 Task: Find a one-way flight from Kolkata to Munich on 5th December and compare prices.
Action: Mouse moved to (320, 332)
Screenshot: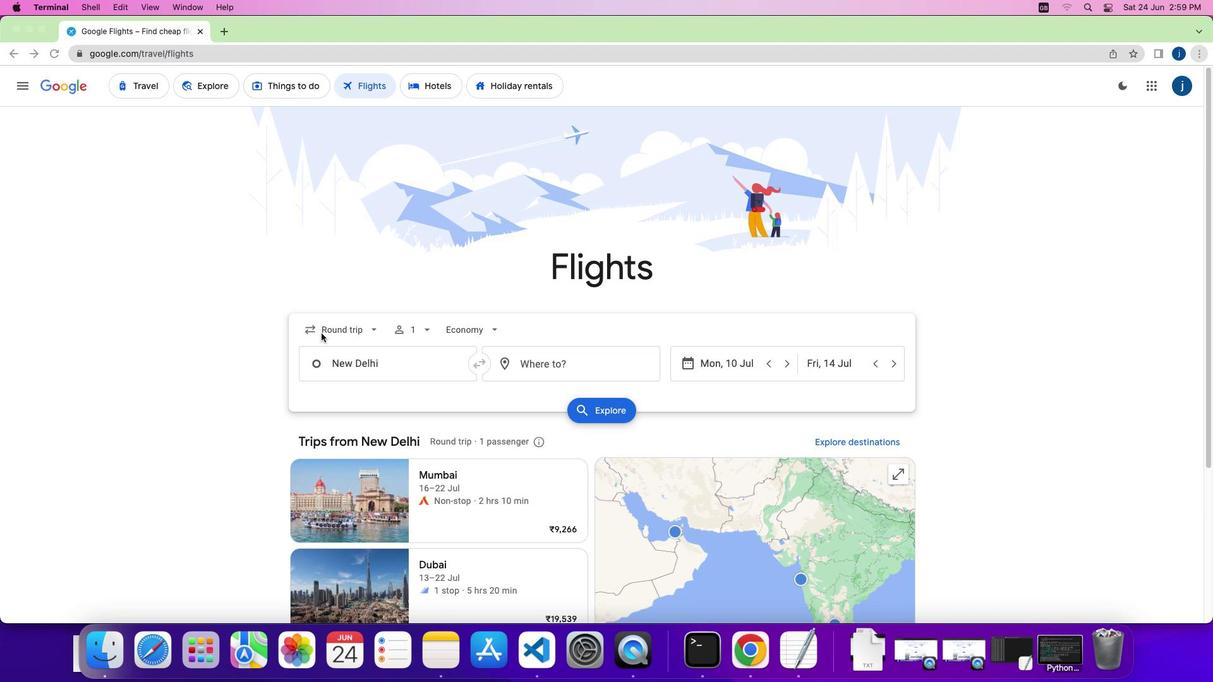 
Action: Mouse pressed left at (320, 332)
Screenshot: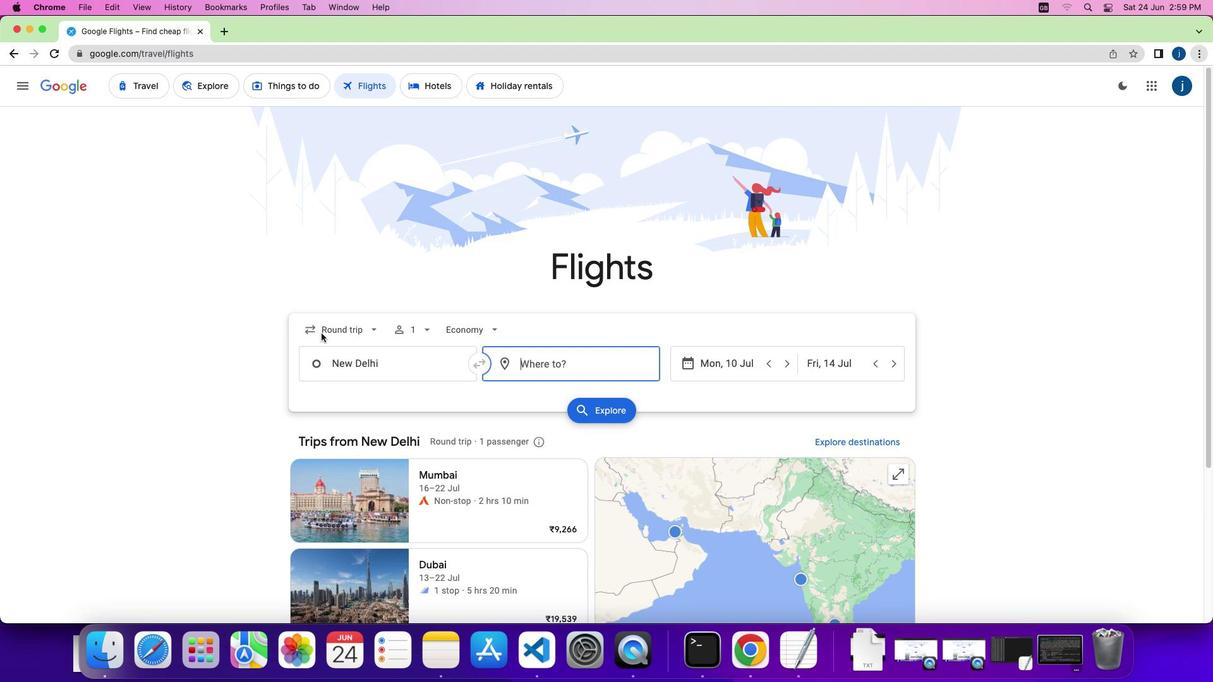 
Action: Mouse pressed left at (320, 332)
Screenshot: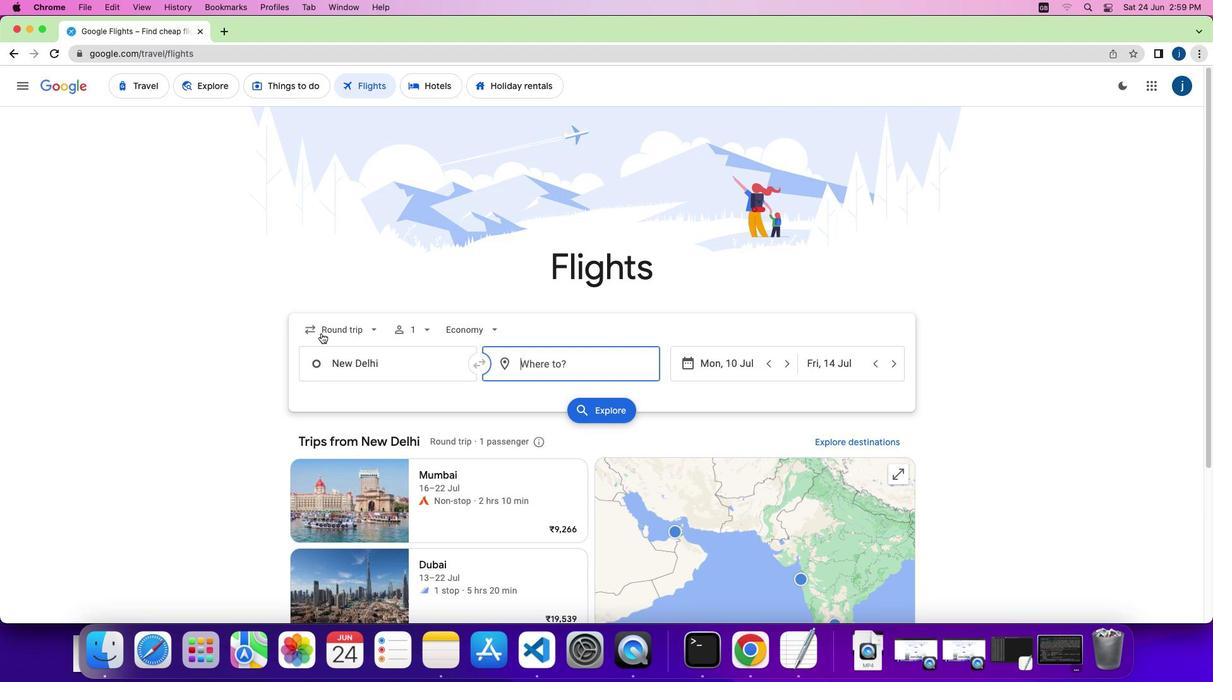 
Action: Mouse moved to (330, 399)
Screenshot: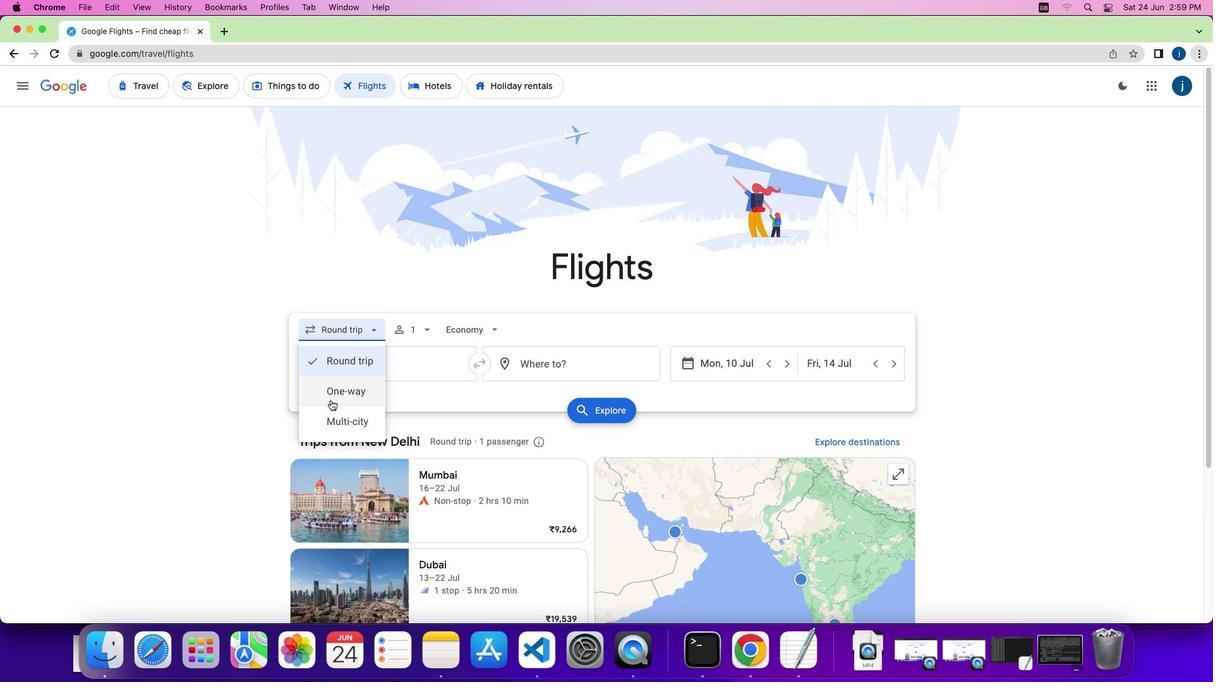 
Action: Mouse pressed left at (330, 399)
Screenshot: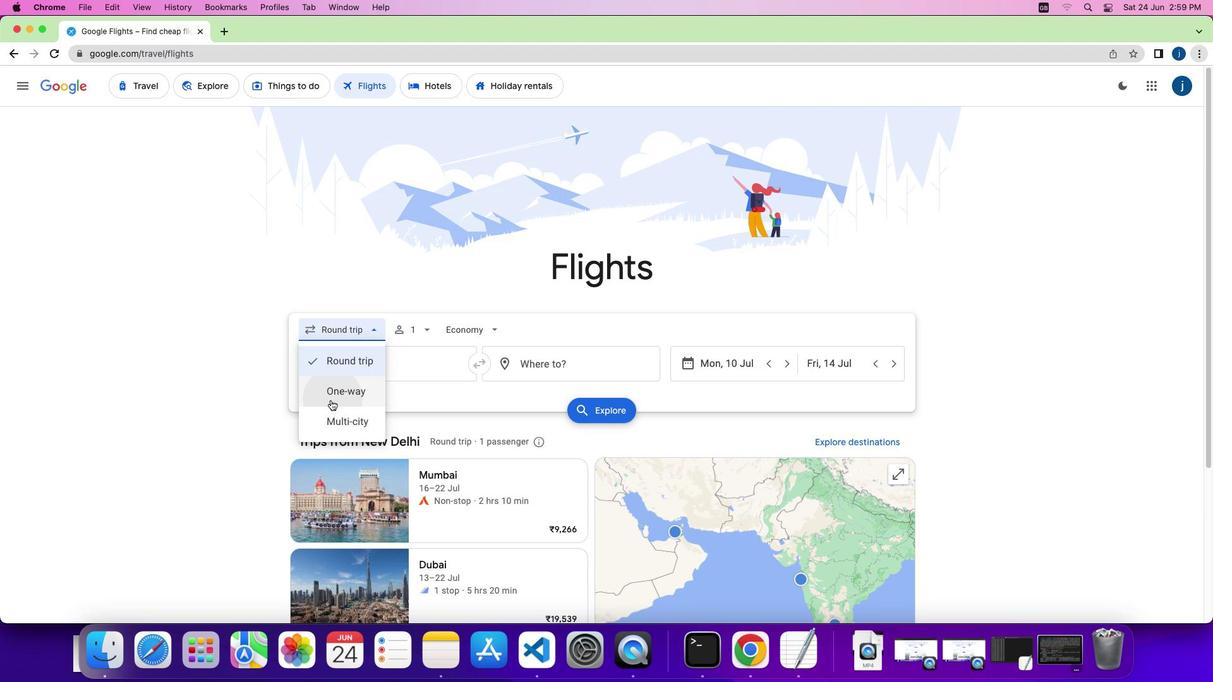 
Action: Mouse moved to (501, 365)
Screenshot: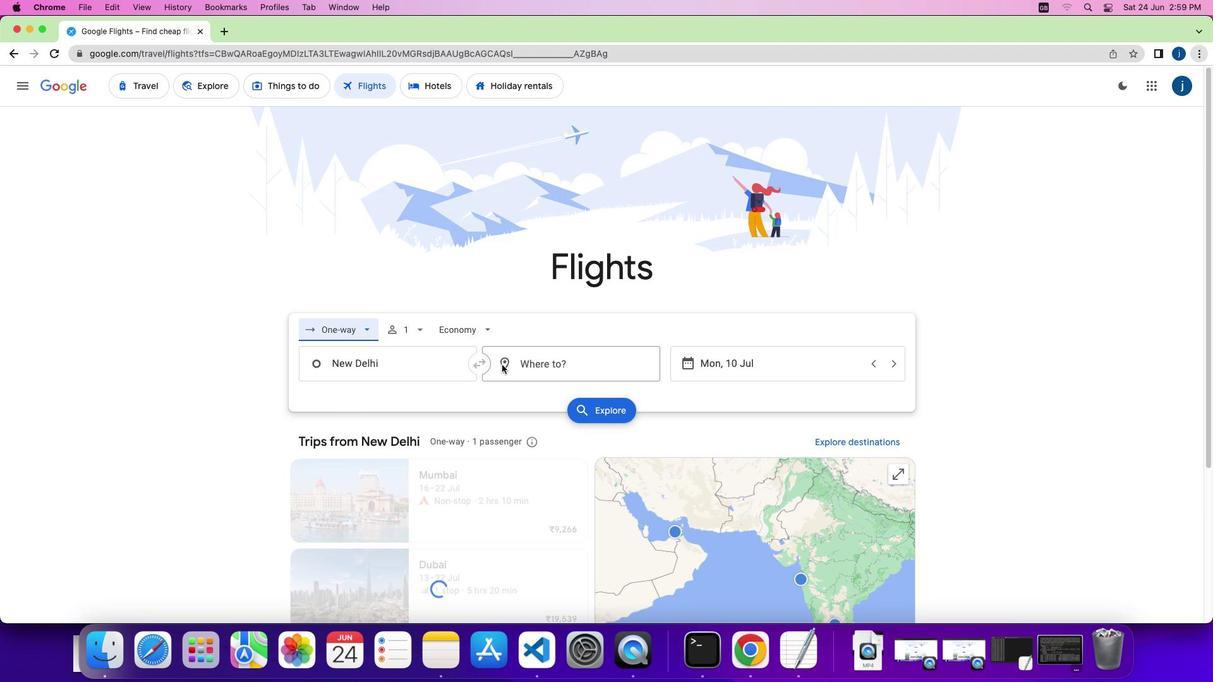 
Action: Mouse pressed left at (501, 365)
Screenshot: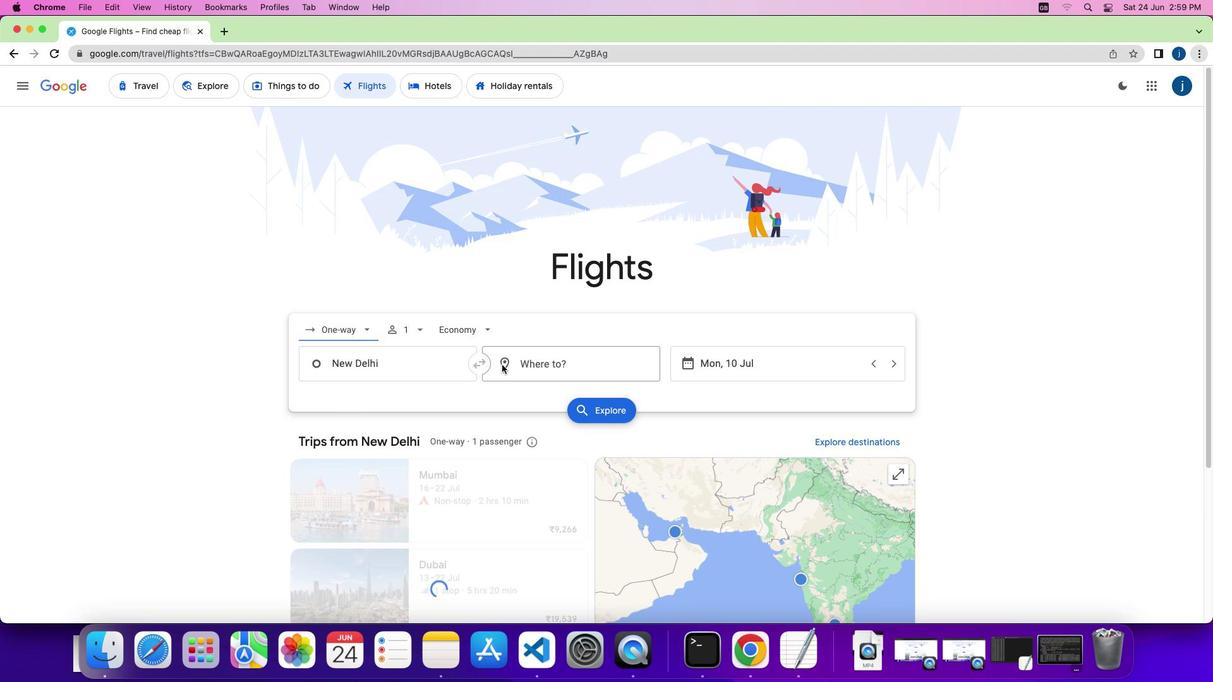 
Action: Key pressed Key.shift'M''u''n''i''c''h'
Screenshot: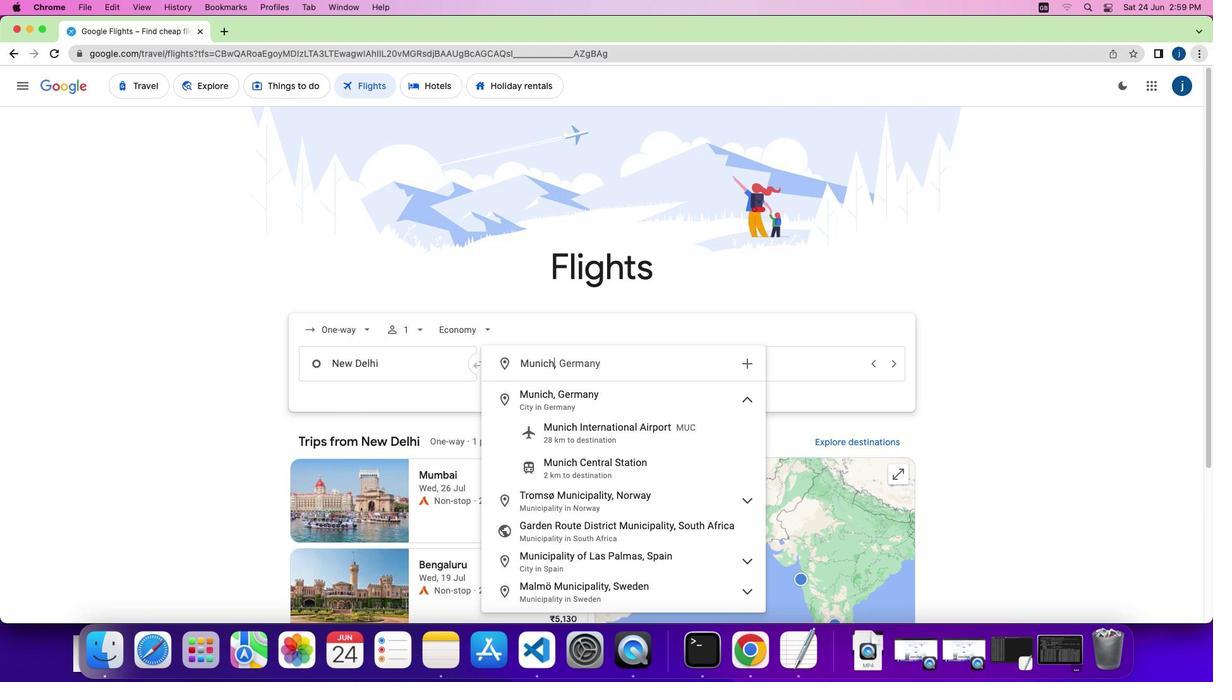 
Action: Mouse moved to (544, 393)
Screenshot: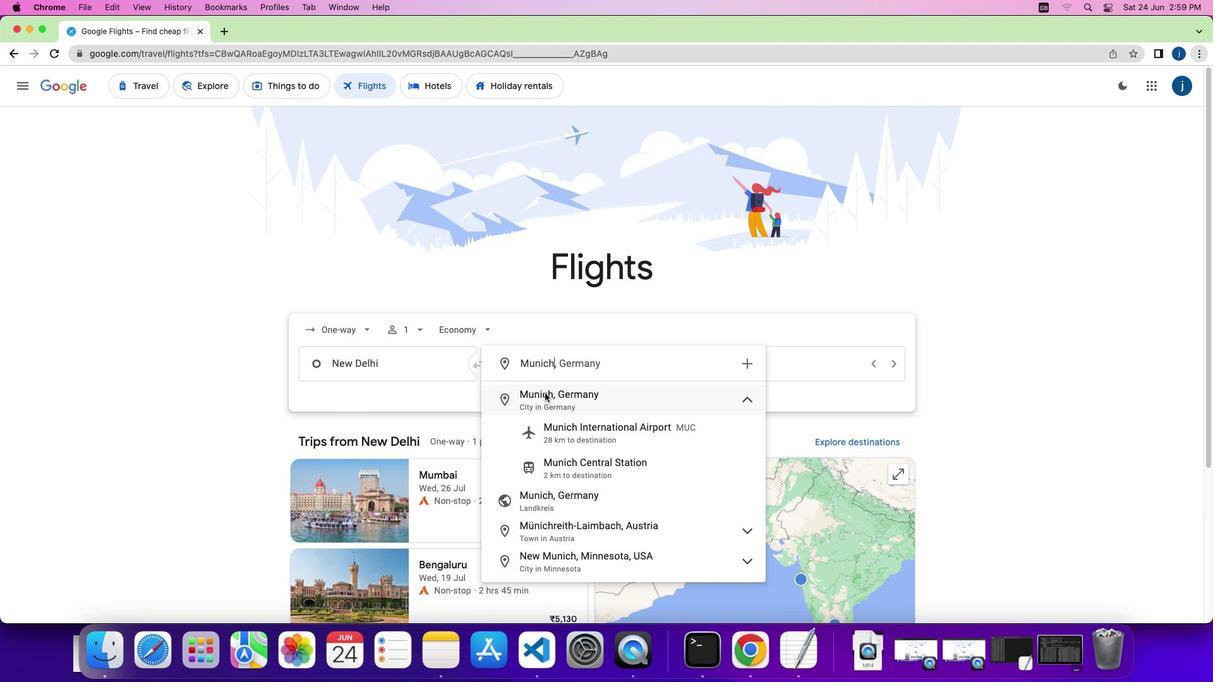 
Action: Mouse pressed left at (544, 393)
Screenshot: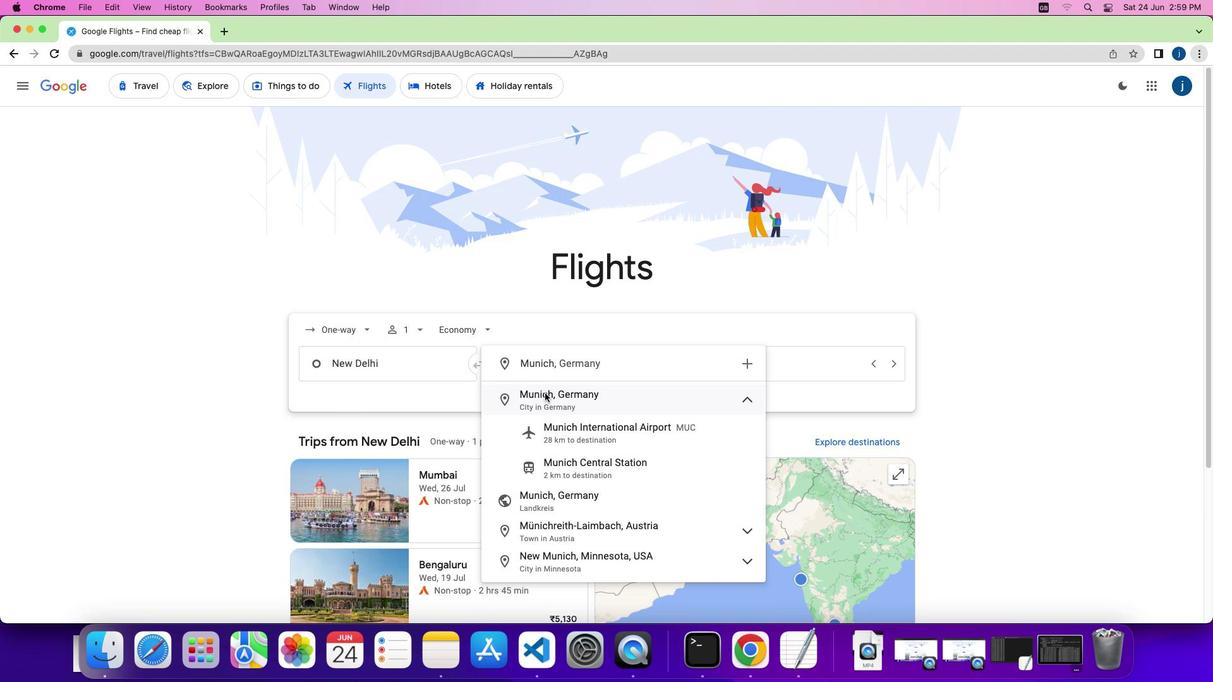 
Action: Mouse moved to (435, 365)
Screenshot: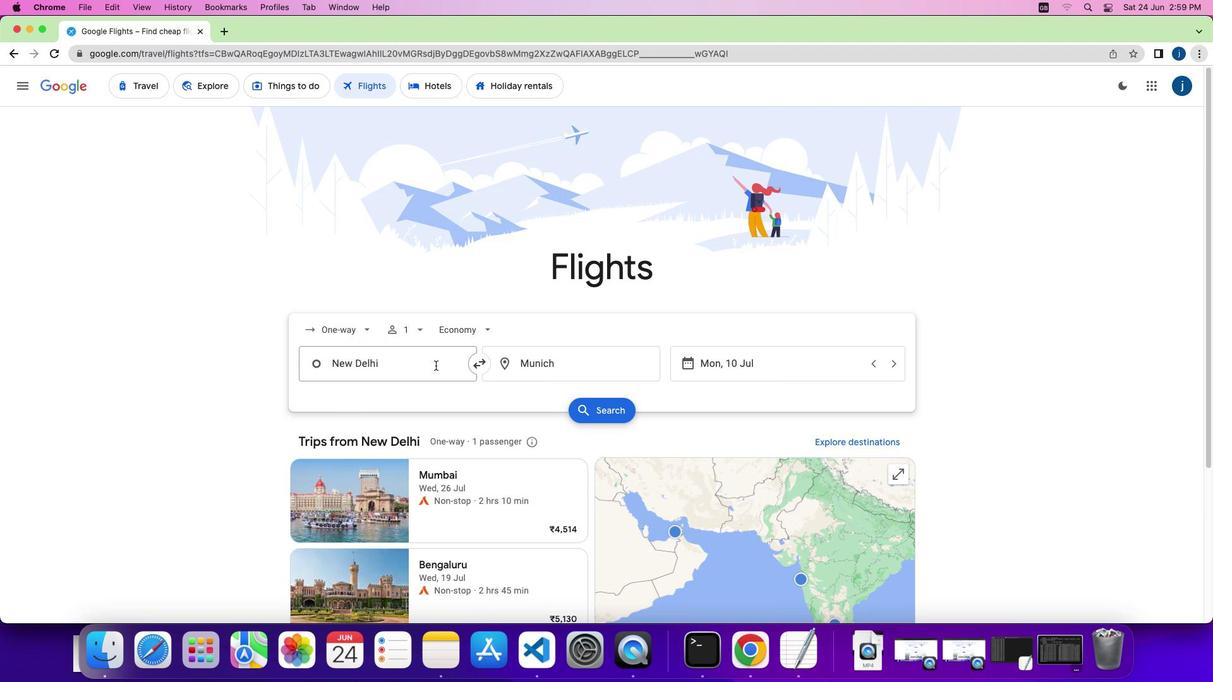
Action: Mouse pressed left at (435, 365)
Screenshot: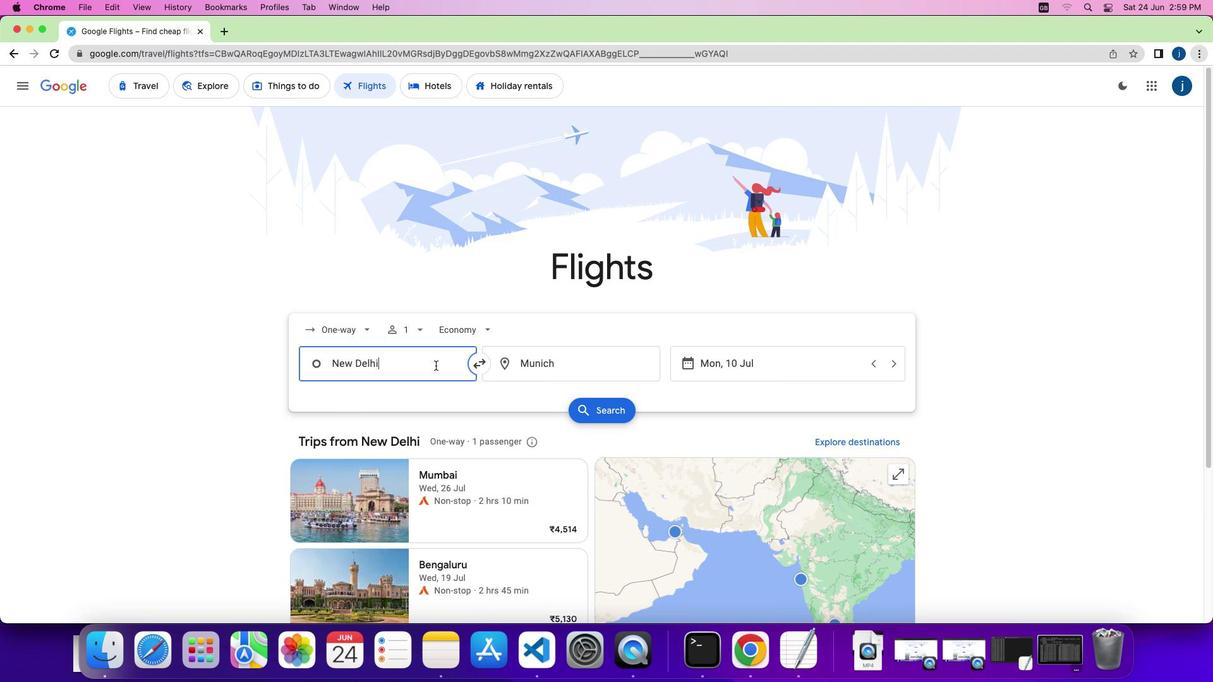 
Action: Key pressed Key.shift'K''o''l''a''k''a''t''a'
Screenshot: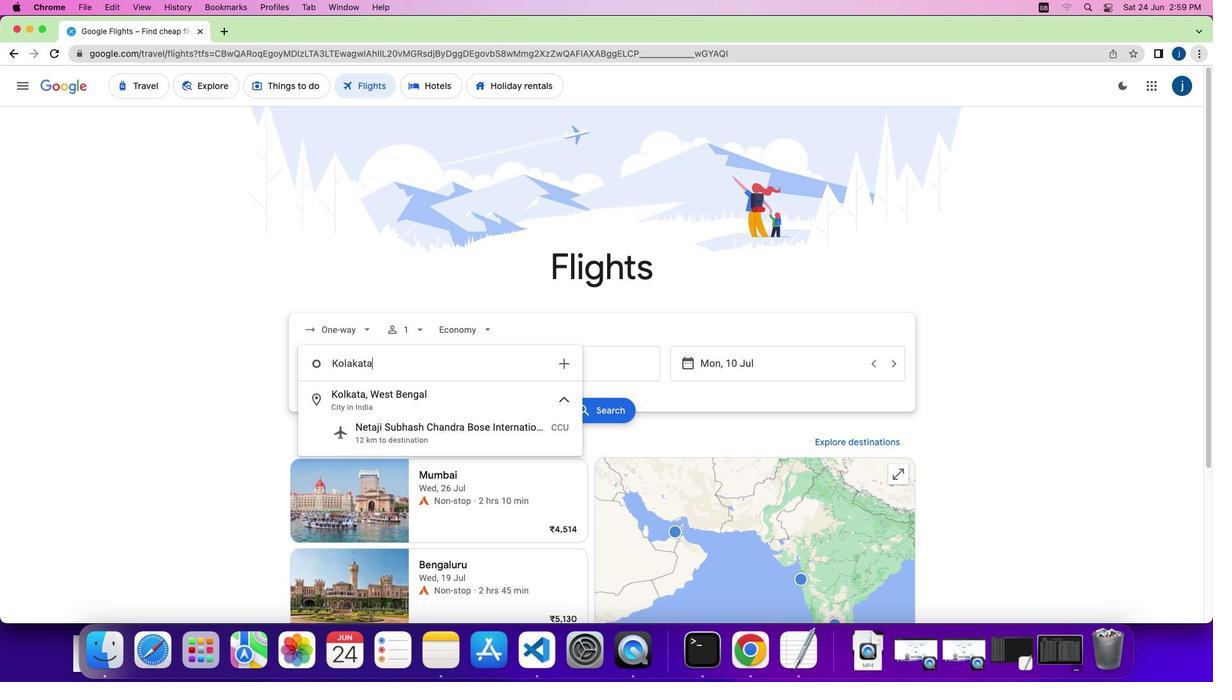 
Action: Mouse moved to (451, 394)
Screenshot: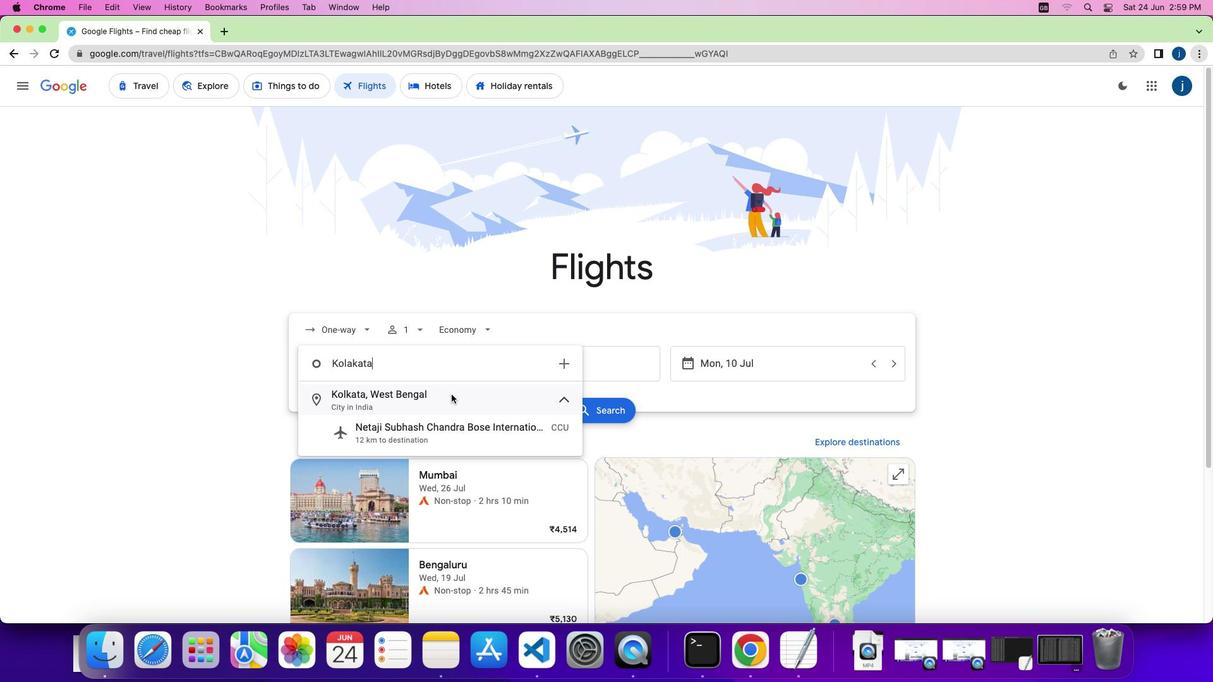 
Action: Mouse pressed left at (451, 394)
Screenshot: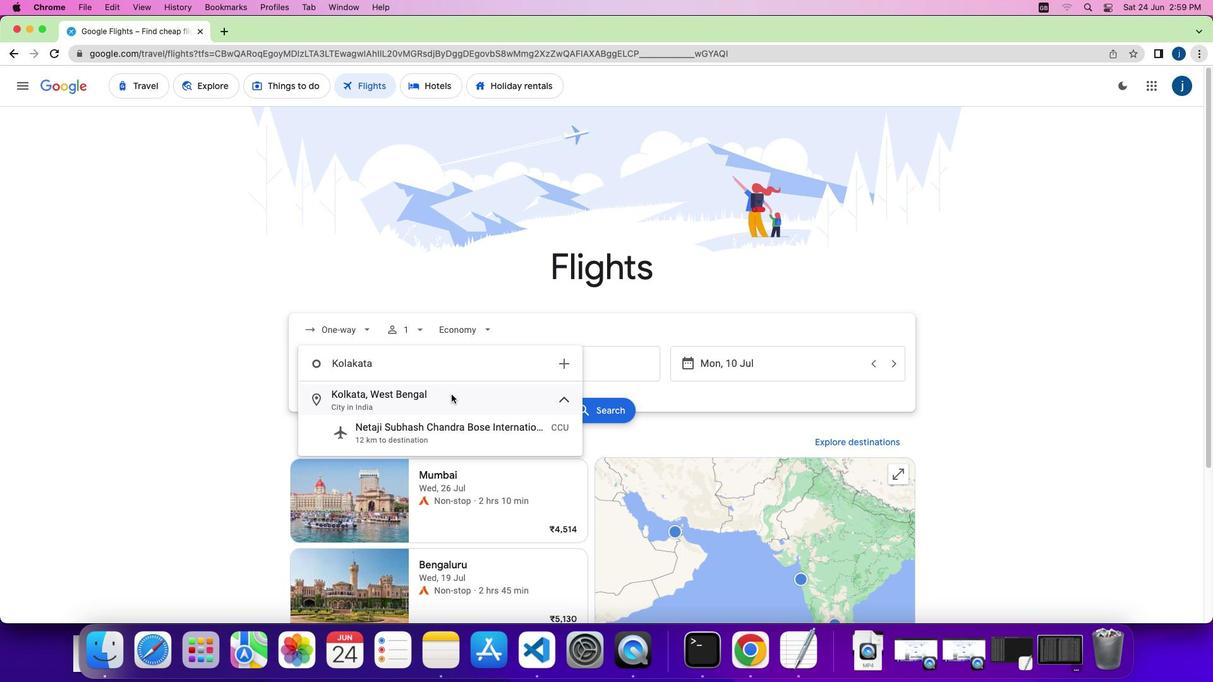 
Action: Mouse moved to (725, 360)
Screenshot: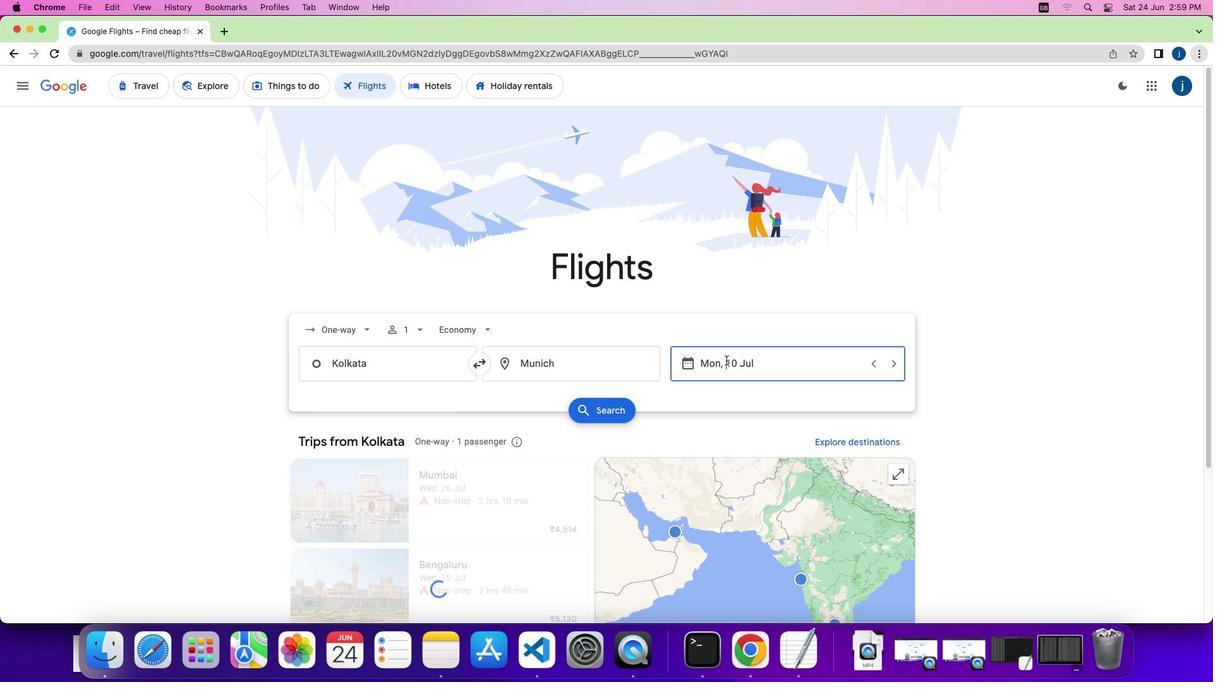 
Action: Mouse pressed left at (725, 360)
Screenshot: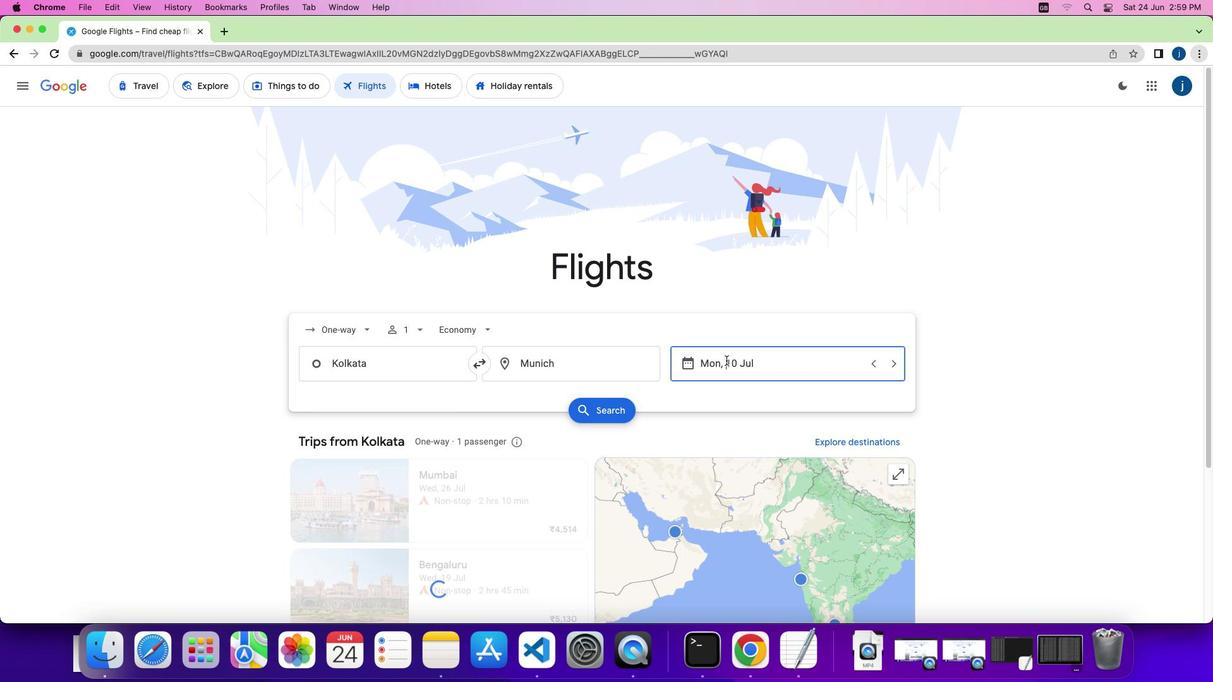 
Action: Mouse moved to (909, 449)
Screenshot: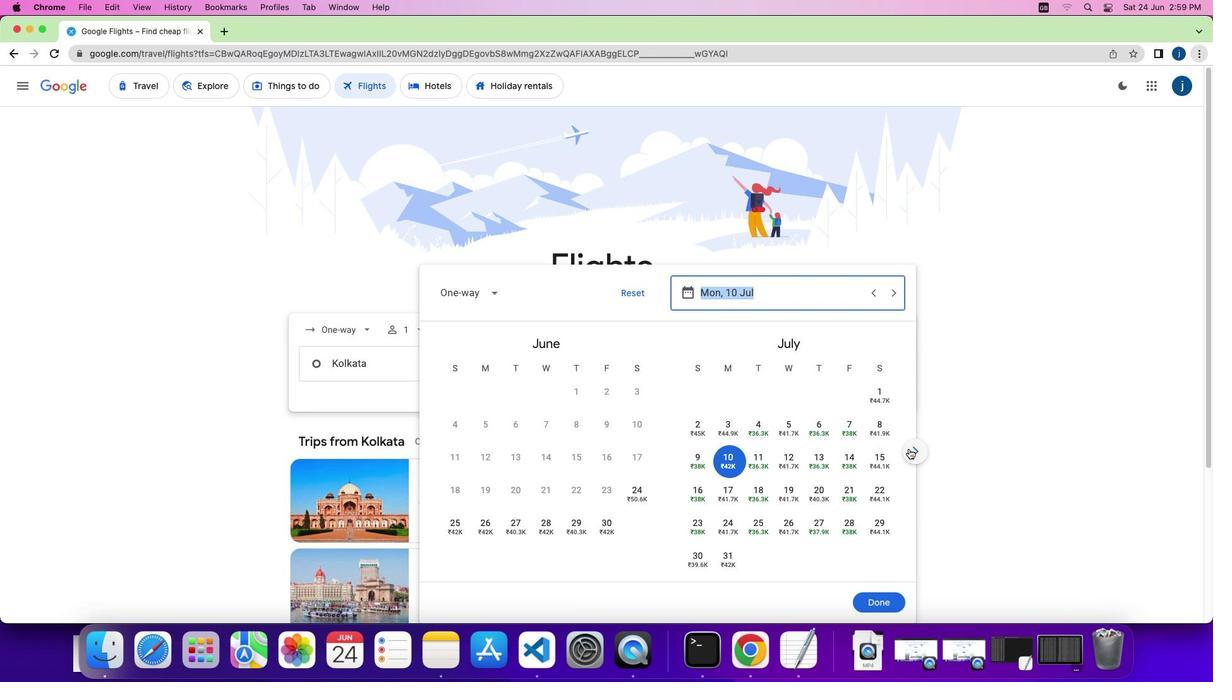 
Action: Mouse pressed left at (909, 449)
Screenshot: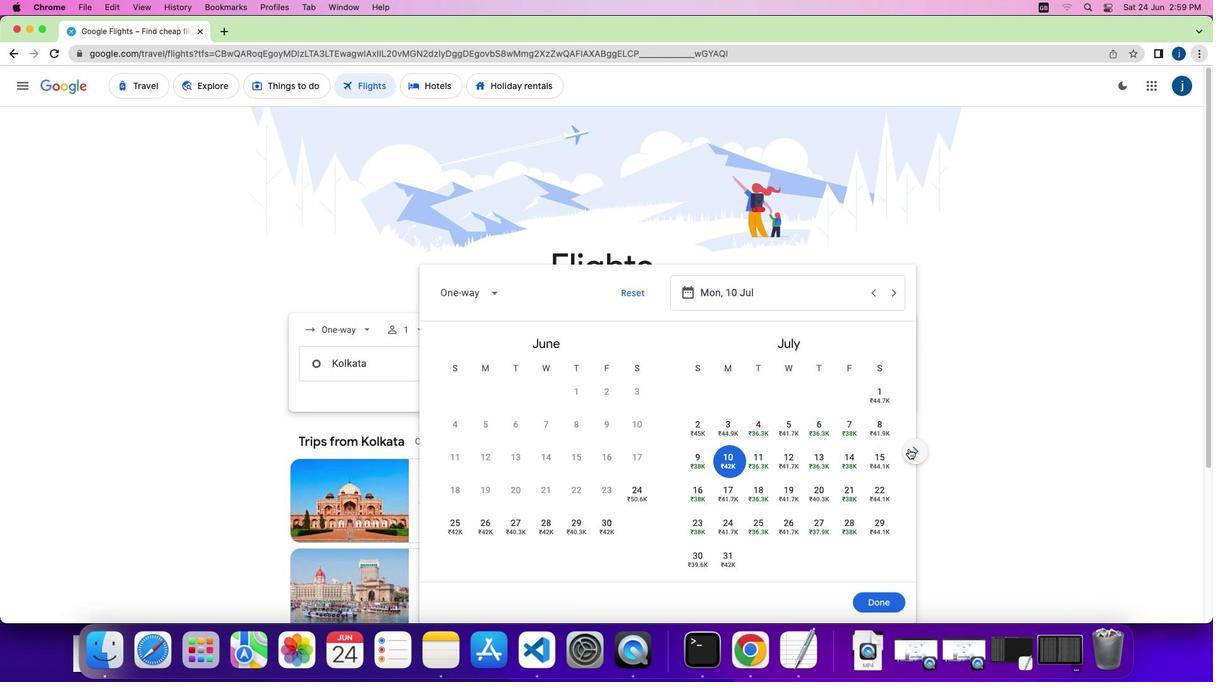 
Action: Mouse pressed left at (909, 449)
Screenshot: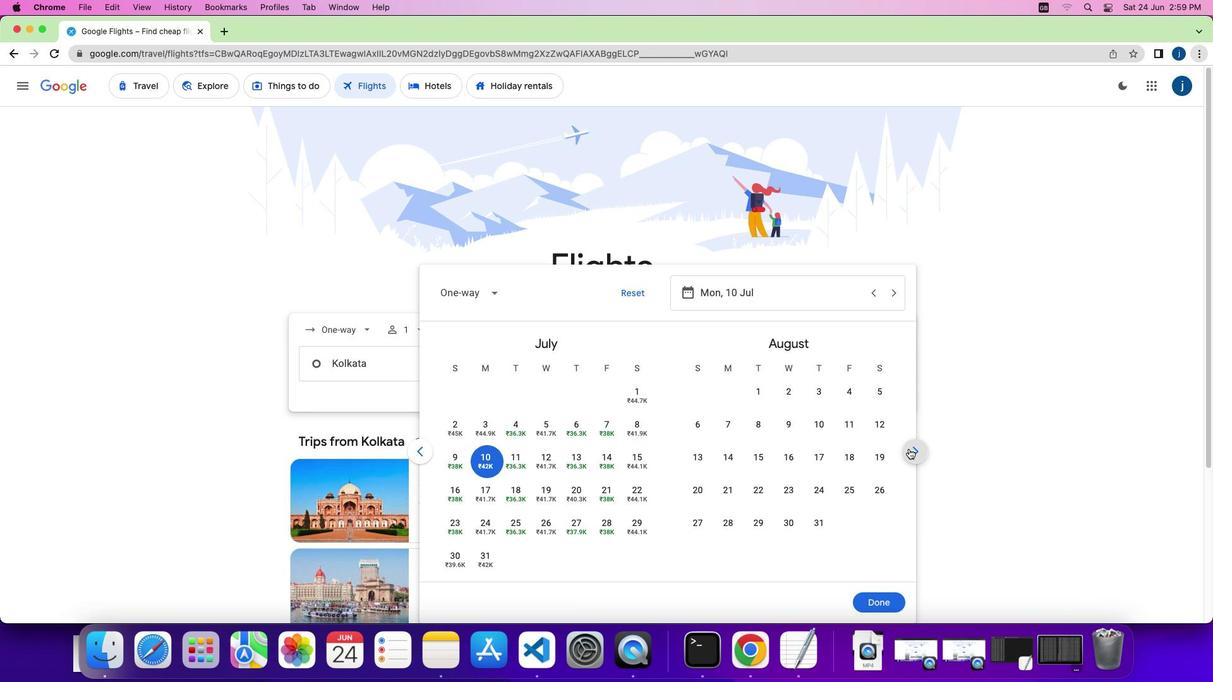 
Action: Mouse pressed left at (909, 449)
Screenshot: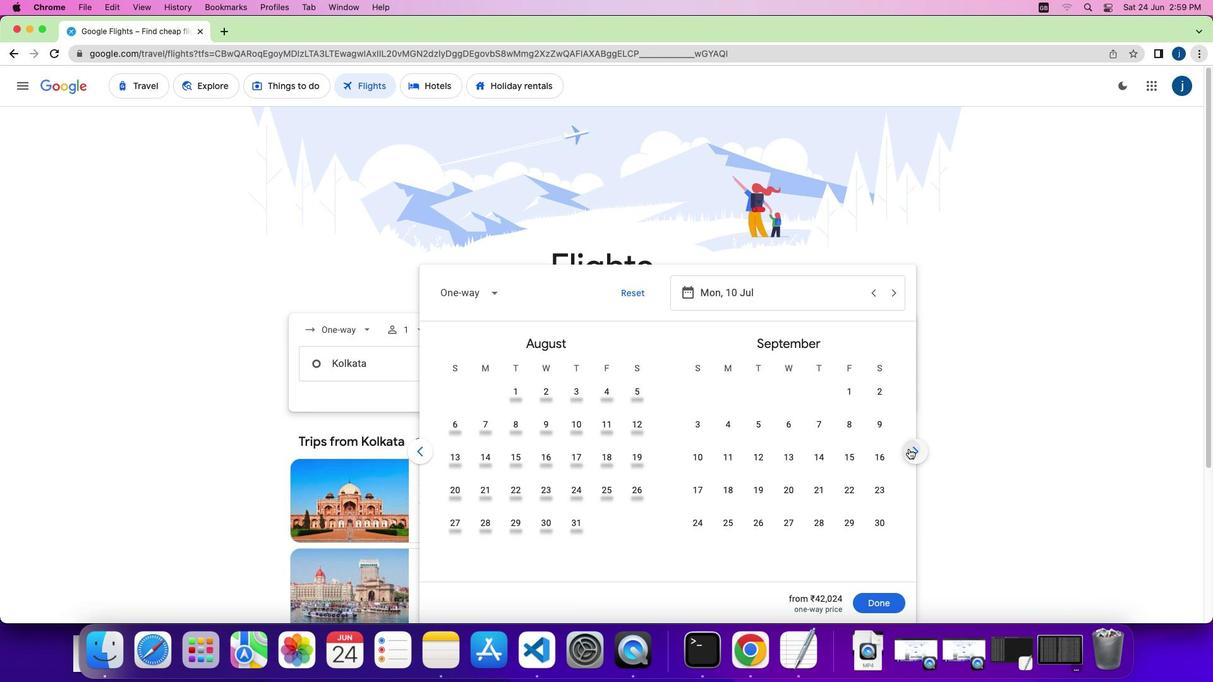 
Action: Mouse pressed left at (909, 449)
Screenshot: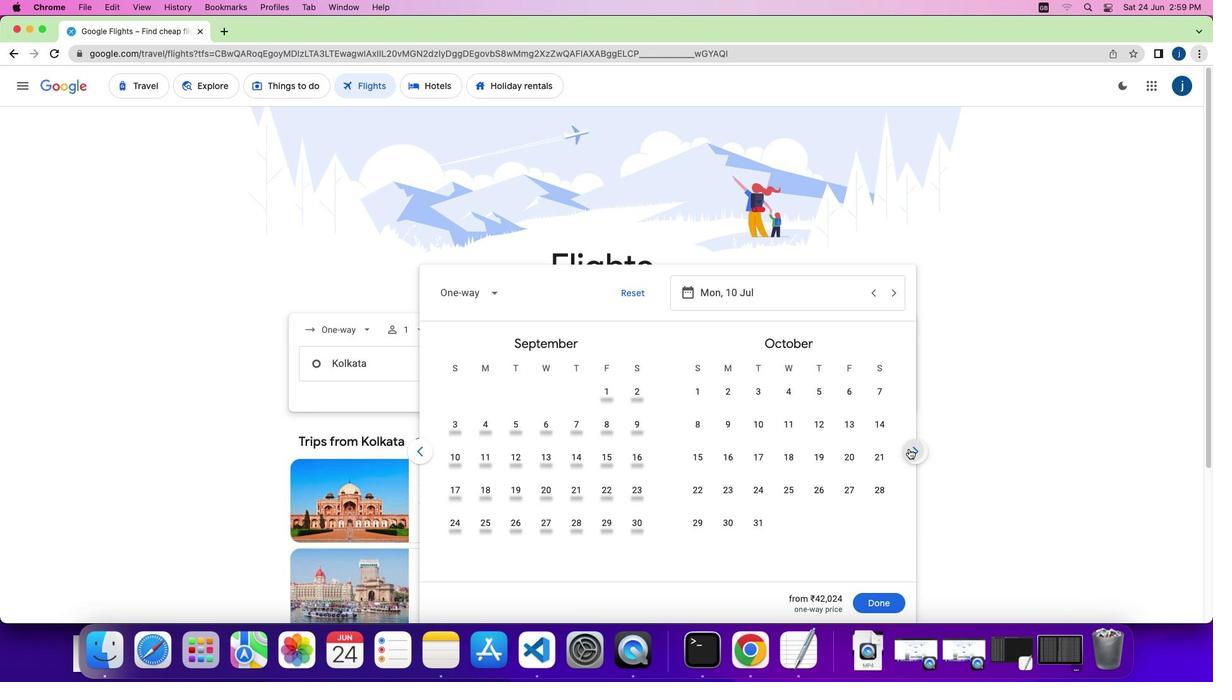 
Action: Mouse pressed left at (909, 449)
Screenshot: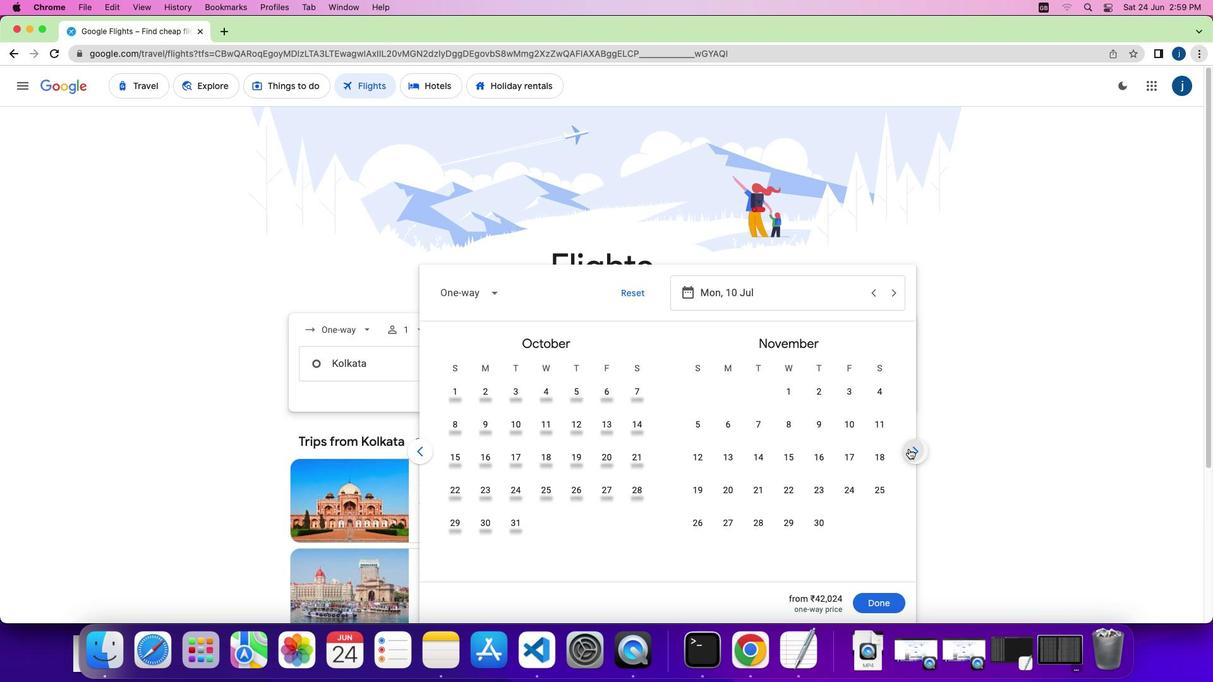 
Action: Mouse moved to (764, 425)
Screenshot: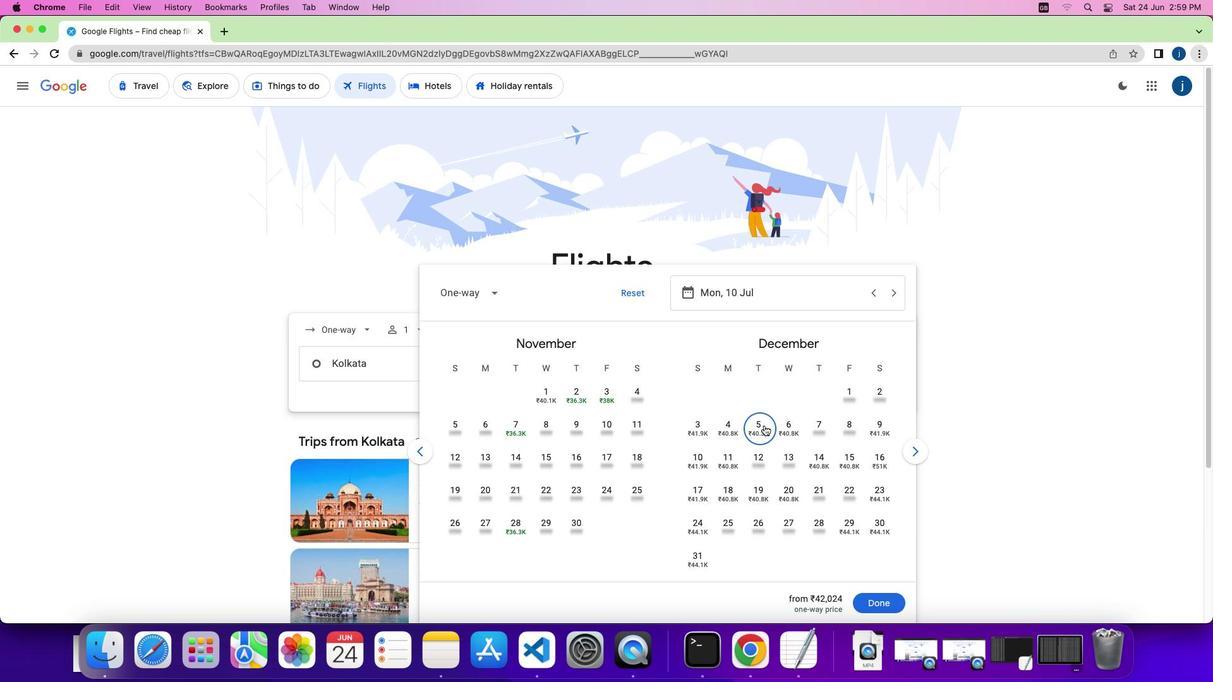 
Action: Mouse pressed left at (764, 425)
Screenshot: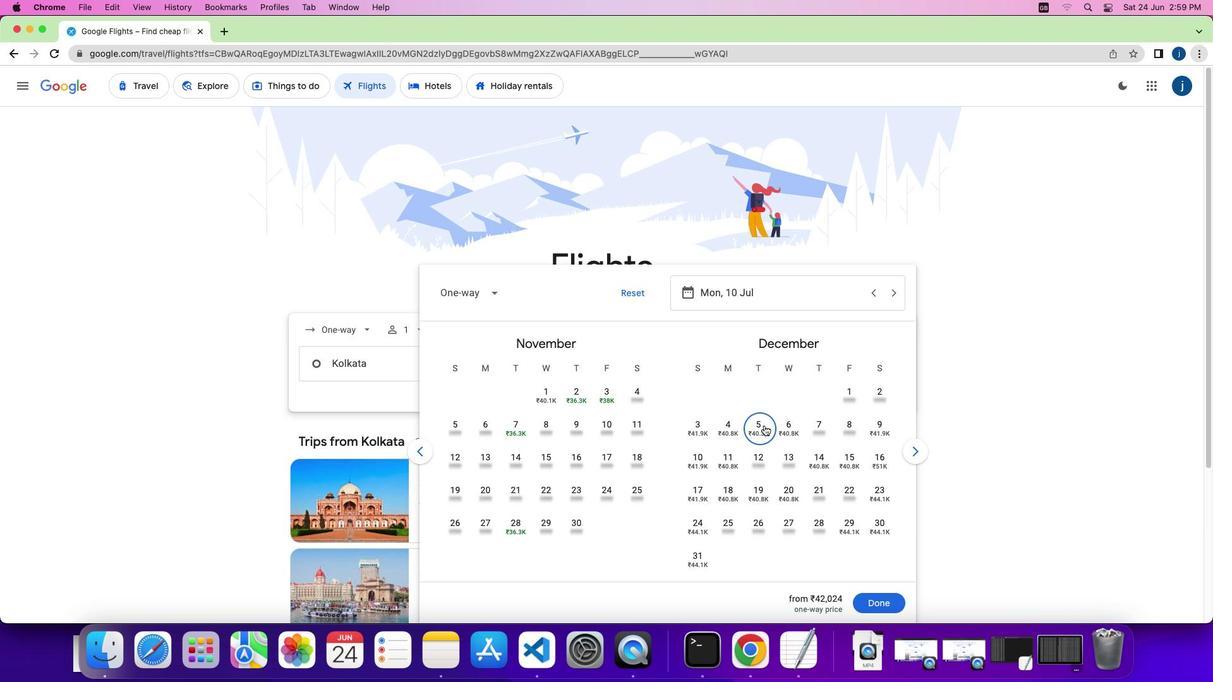 
Action: Mouse moved to (883, 595)
Screenshot: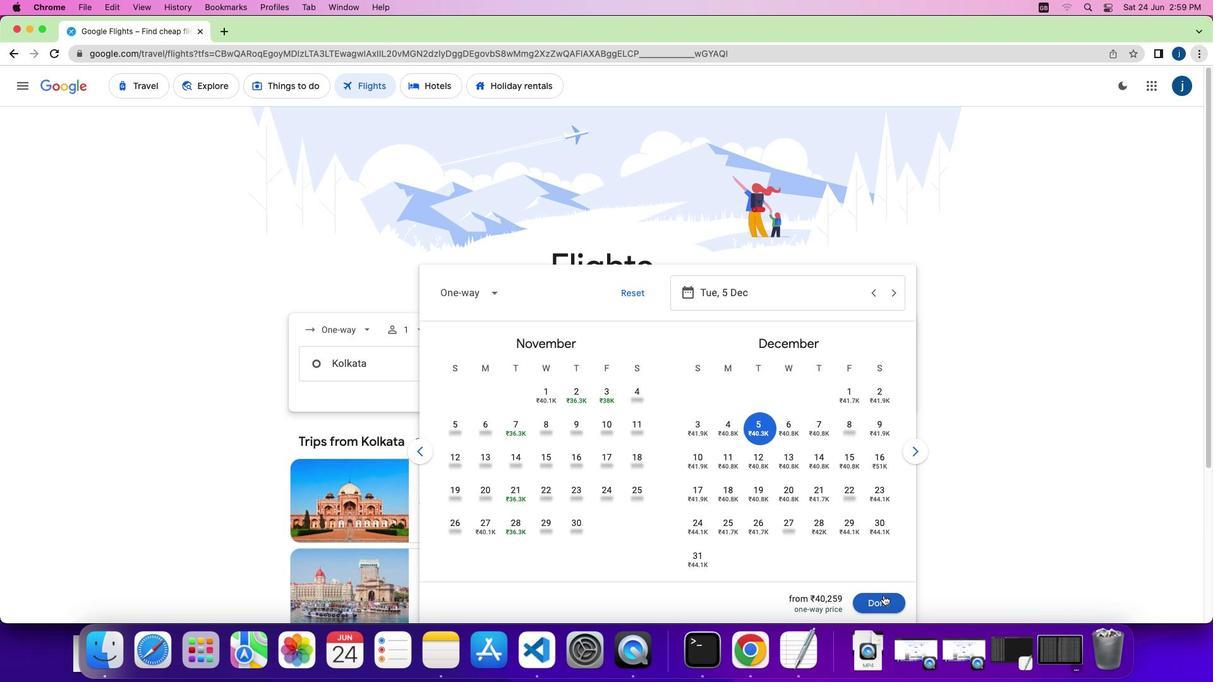 
Action: Mouse pressed left at (883, 595)
Screenshot: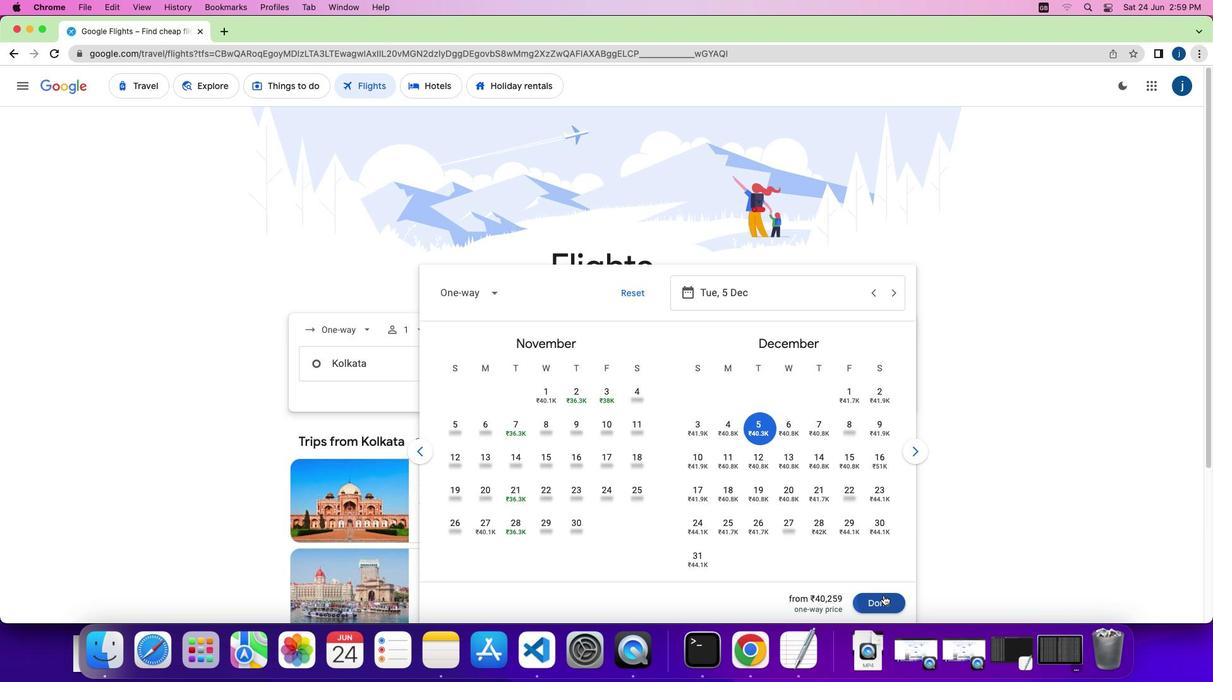 
Action: Mouse moved to (626, 410)
Screenshot: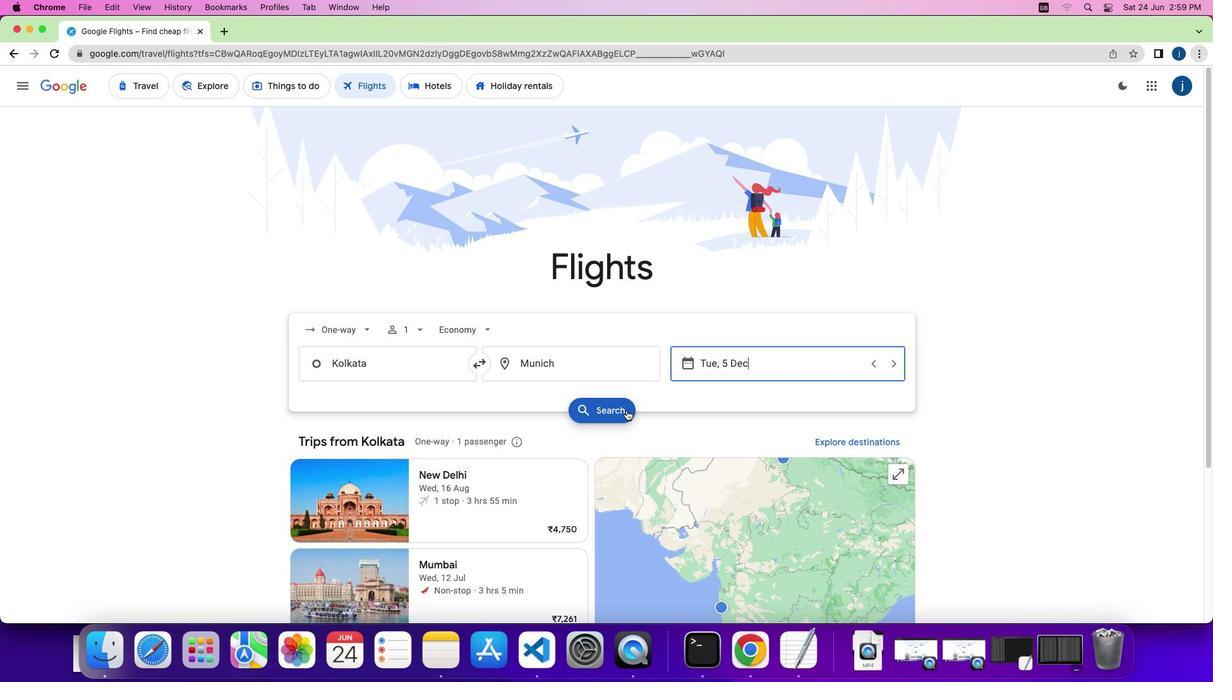 
Action: Mouse pressed left at (626, 410)
Screenshot: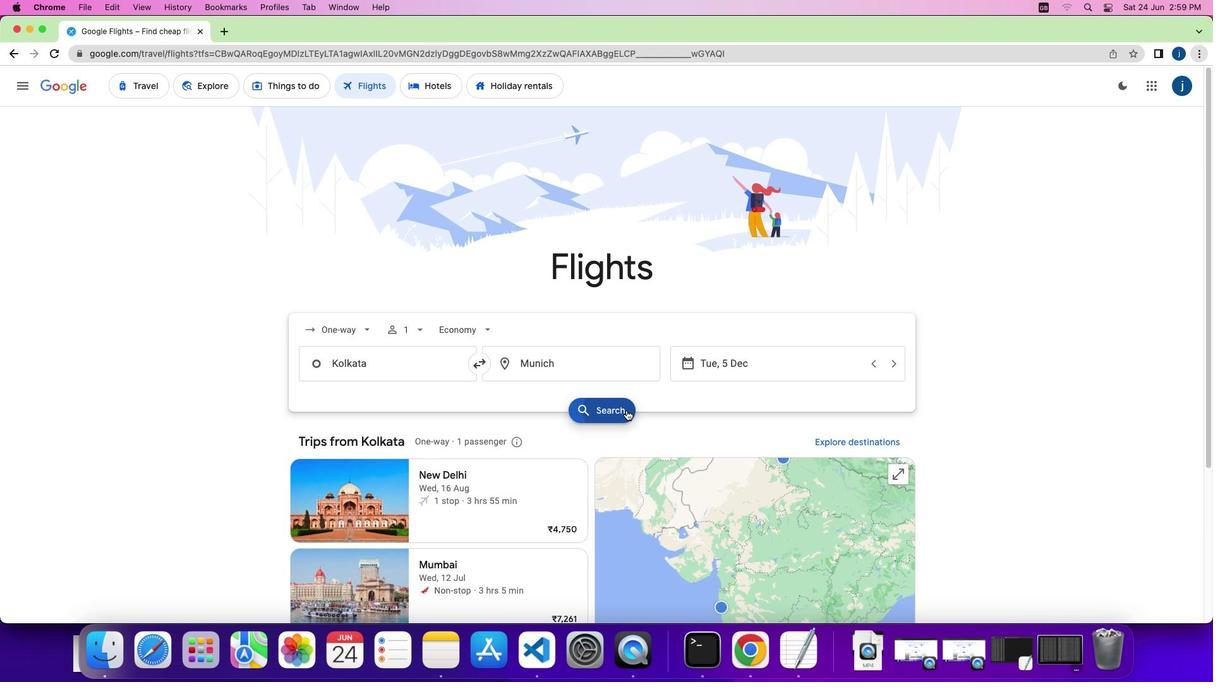 
Action: Mouse moved to (869, 253)
Screenshot: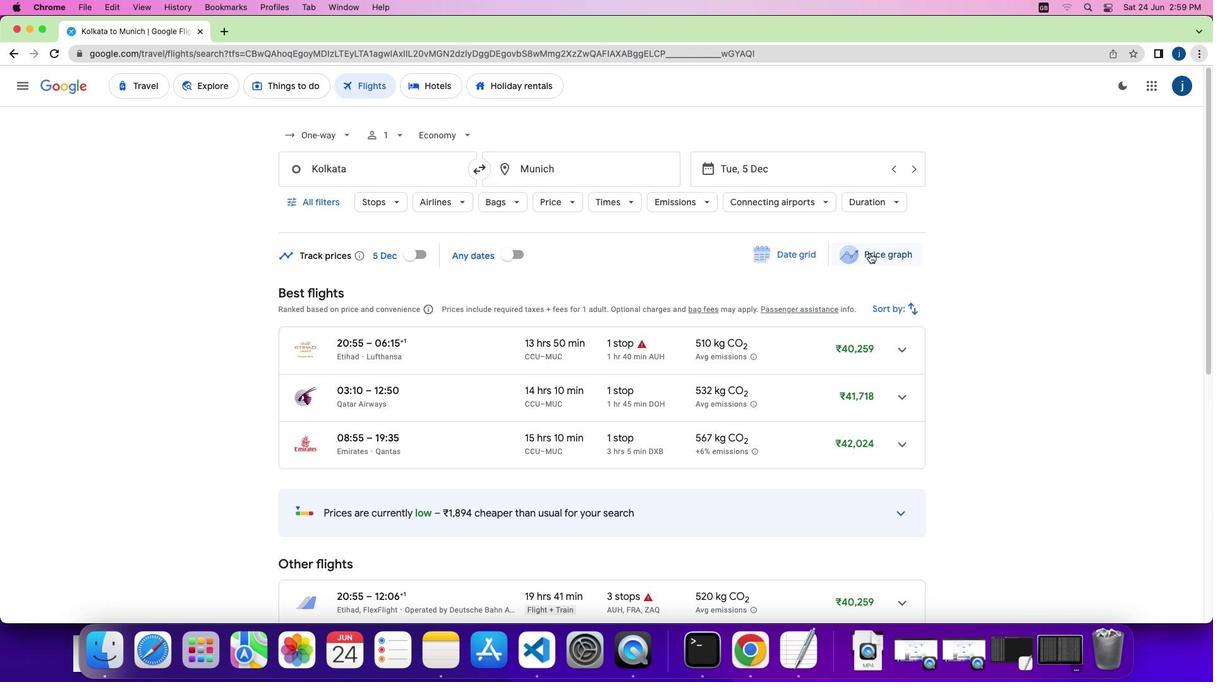 
Action: Mouse pressed left at (869, 253)
Screenshot: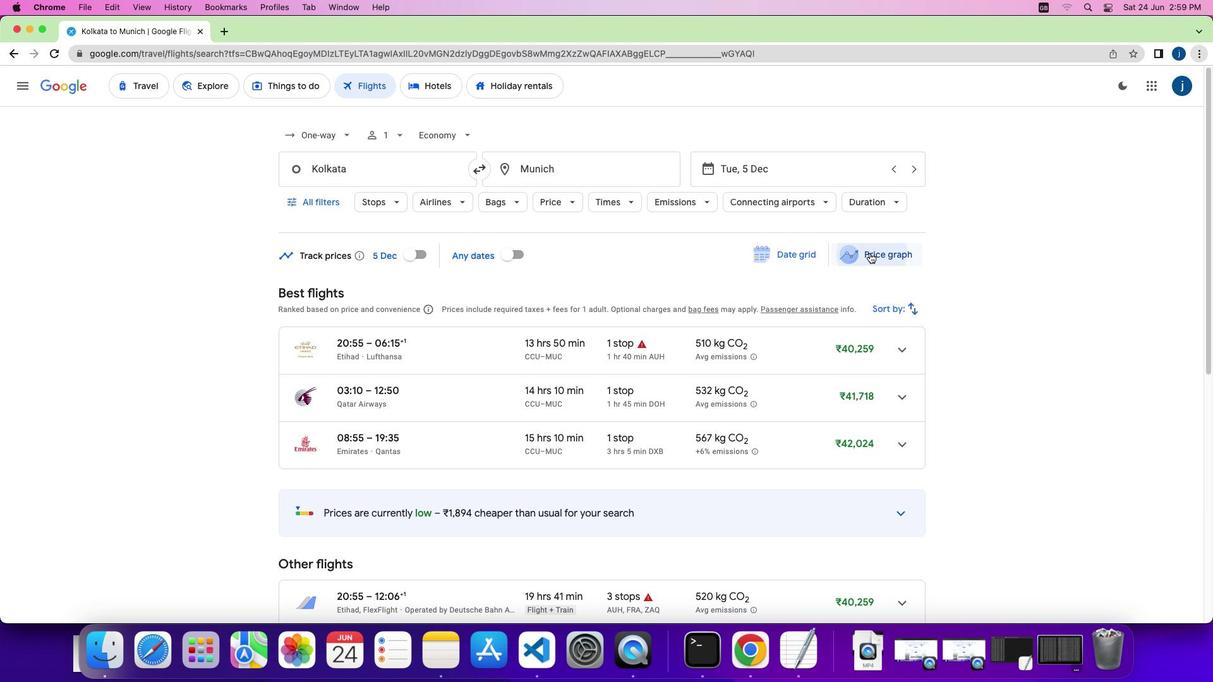 
Action: Mouse moved to (413, 422)
Screenshot: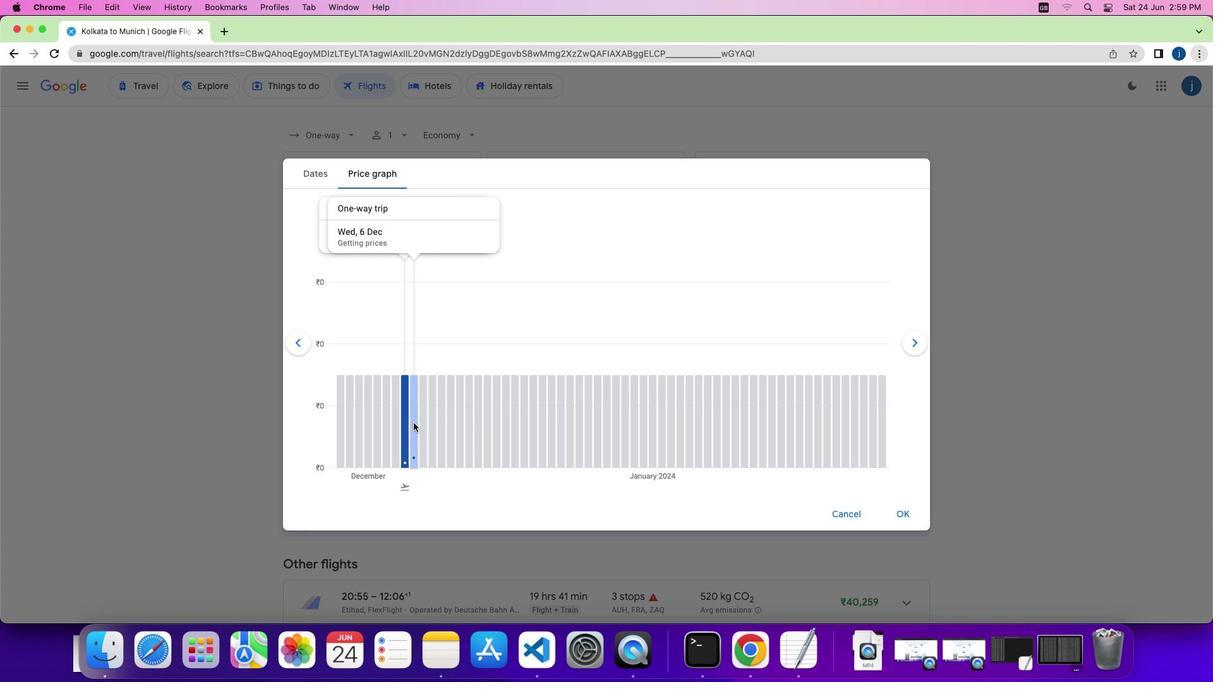 
Action: Mouse pressed left at (413, 422)
Screenshot: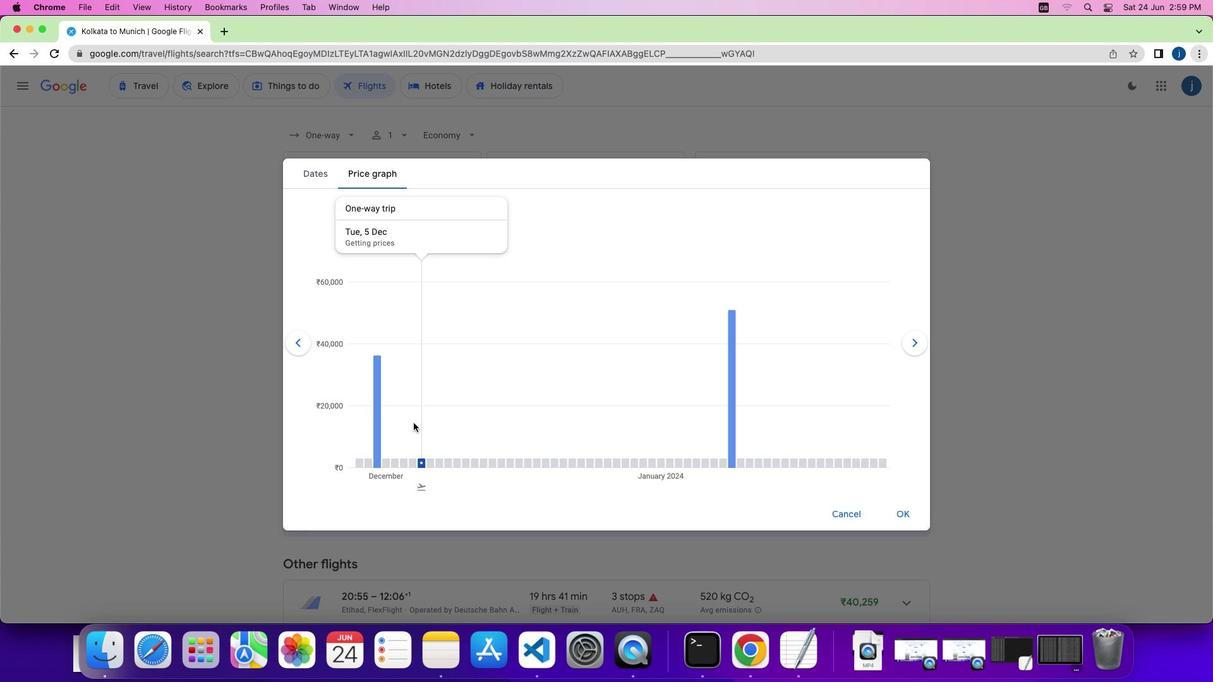 
Action: Mouse moved to (396, 422)
Screenshot: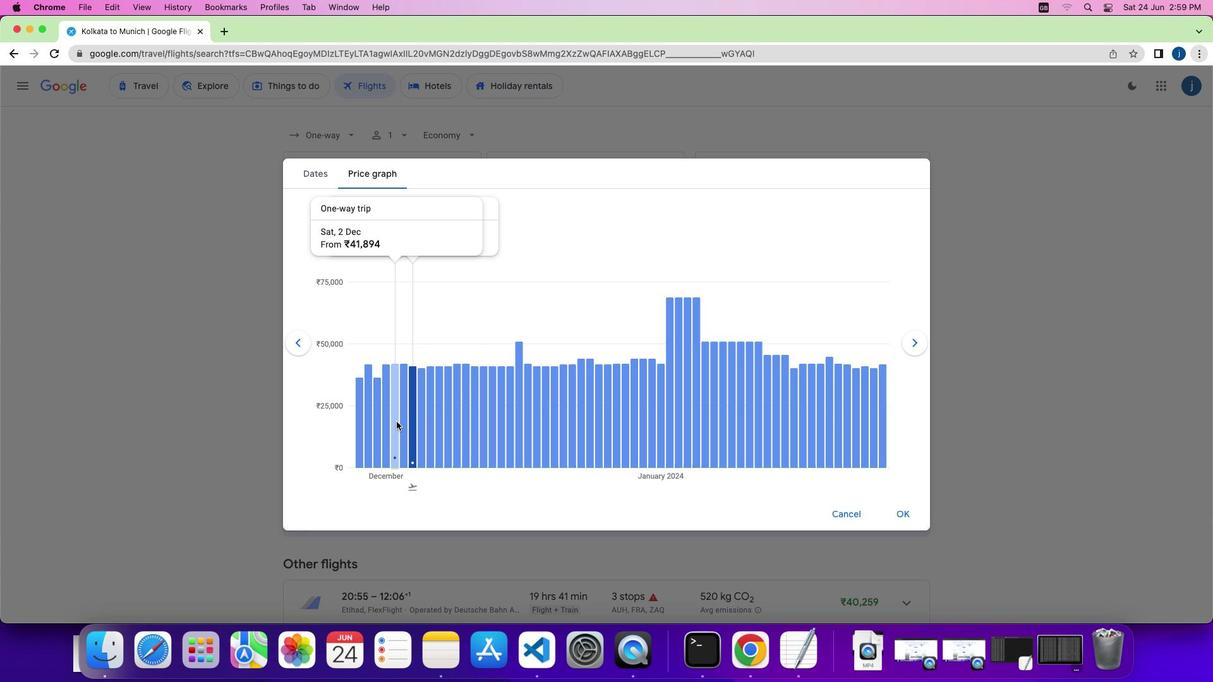 
Action: Mouse pressed left at (396, 422)
Screenshot: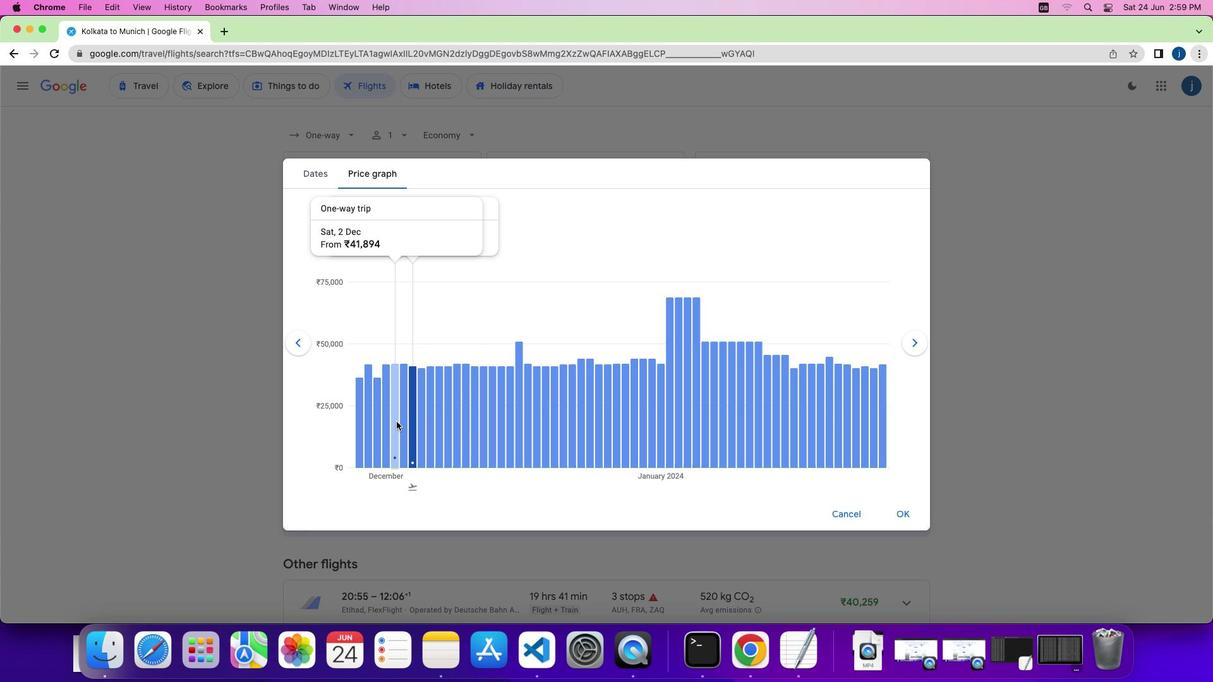 
Action: Mouse moved to (382, 425)
Screenshot: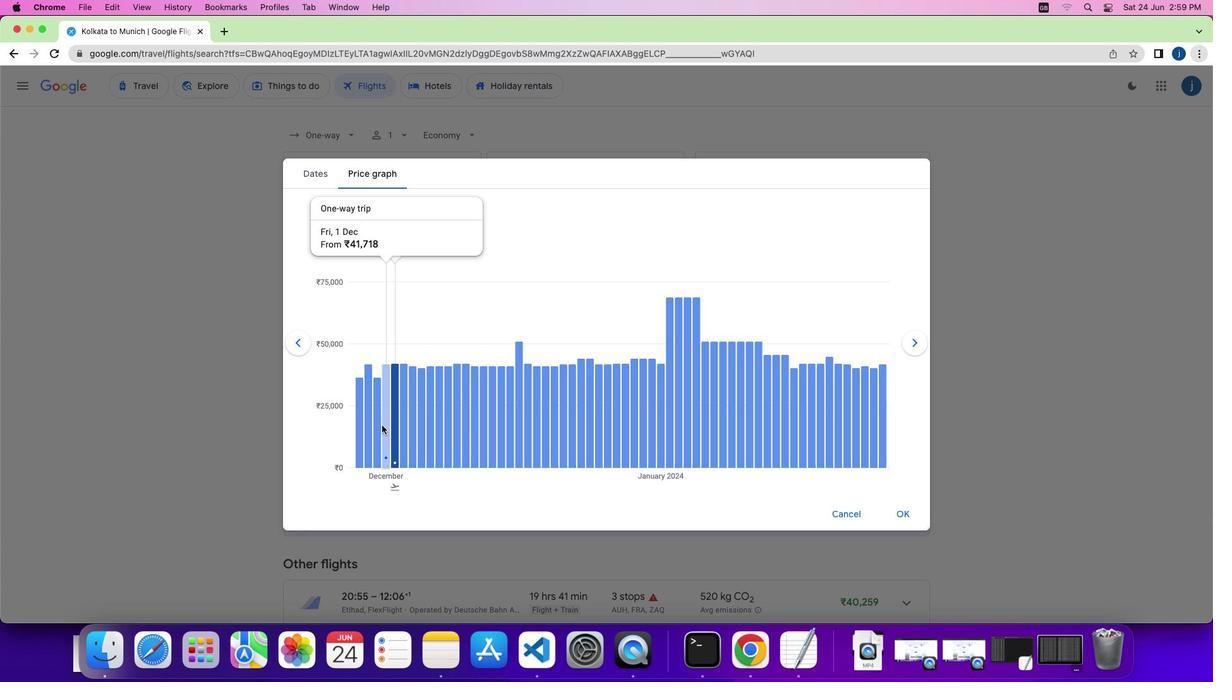 
Action: Mouse pressed left at (382, 425)
Screenshot: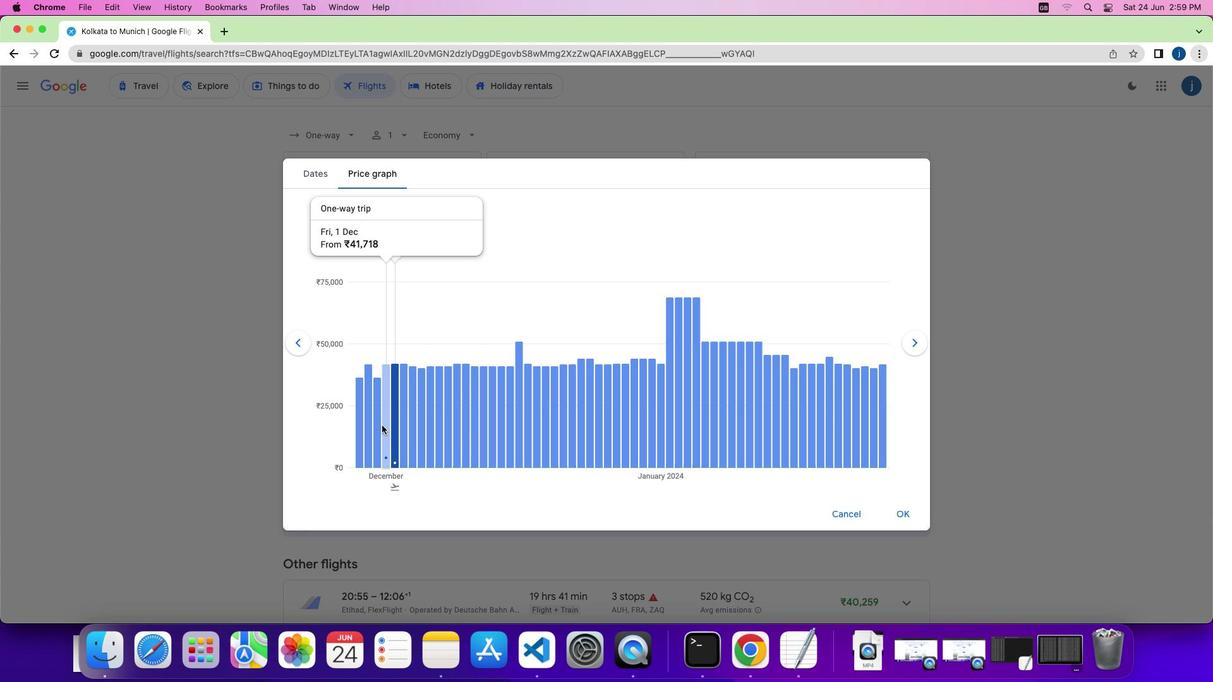 
Action: Mouse moved to (374, 423)
Screenshot: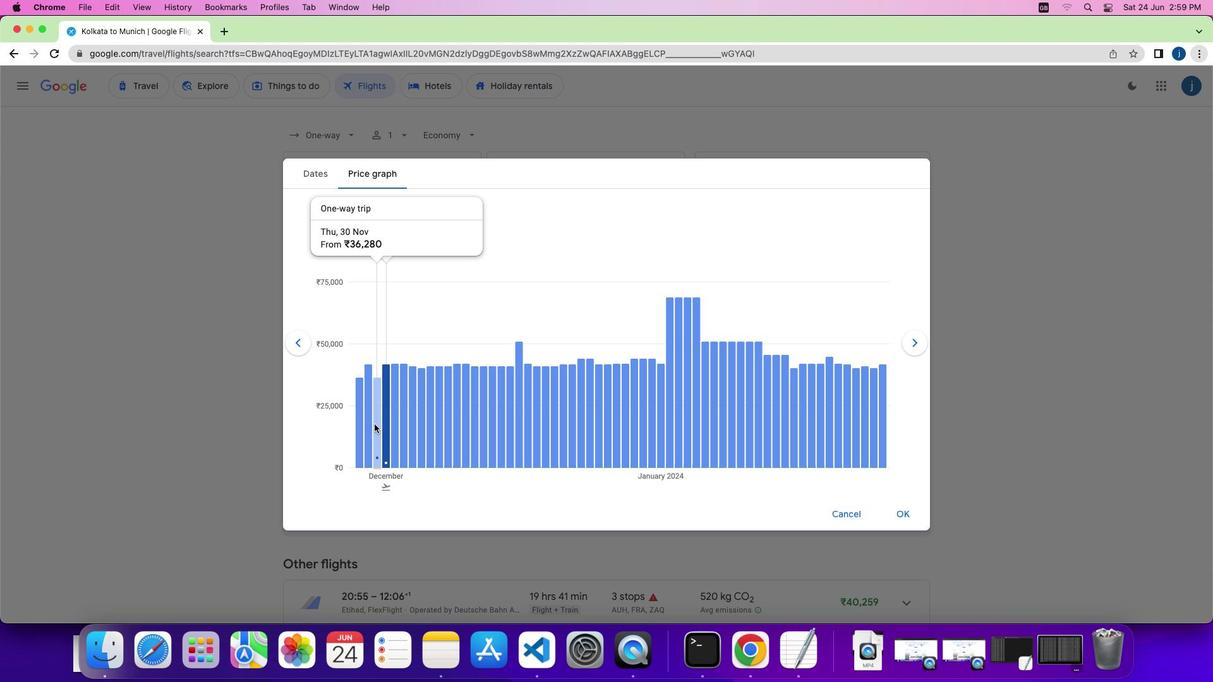 
Action: Mouse pressed left at (374, 423)
Screenshot: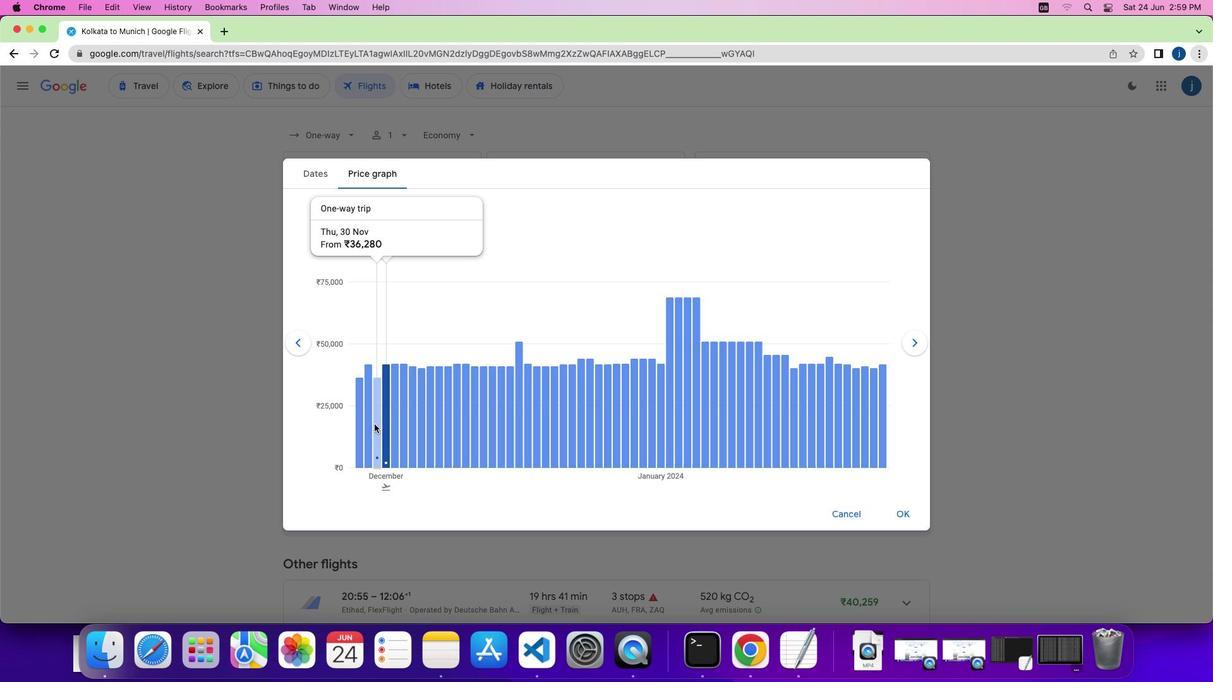 
Action: Mouse moved to (384, 428)
Screenshot: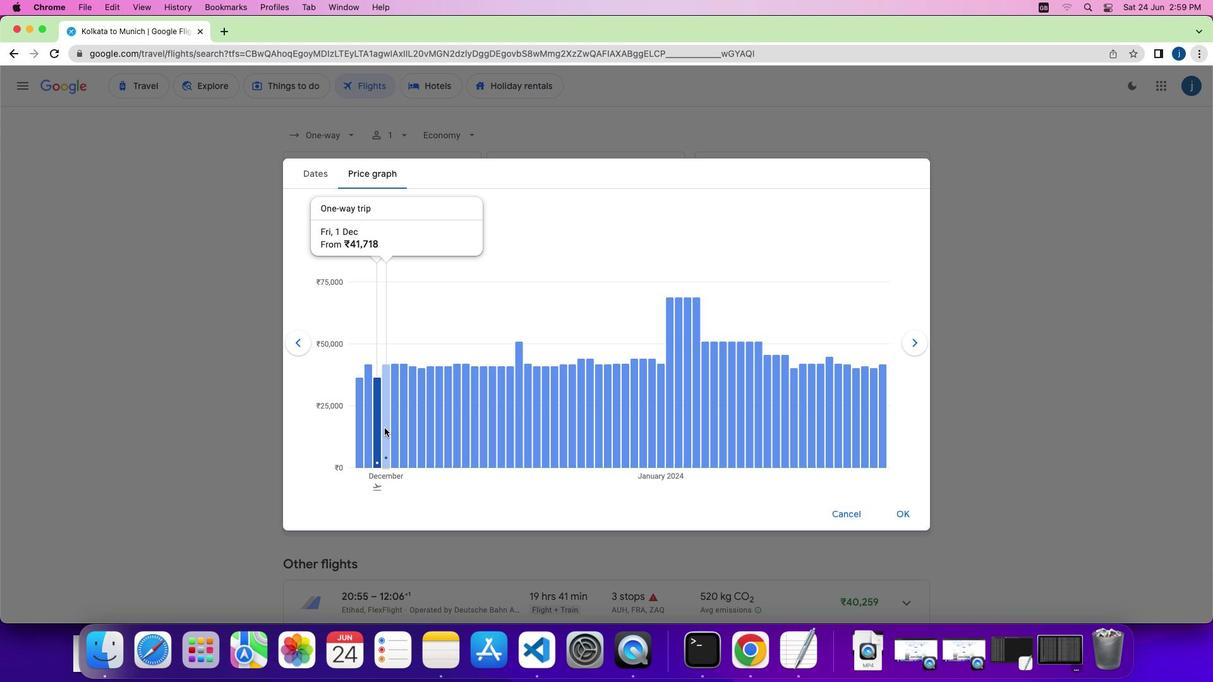 
Action: Mouse pressed left at (384, 428)
Screenshot: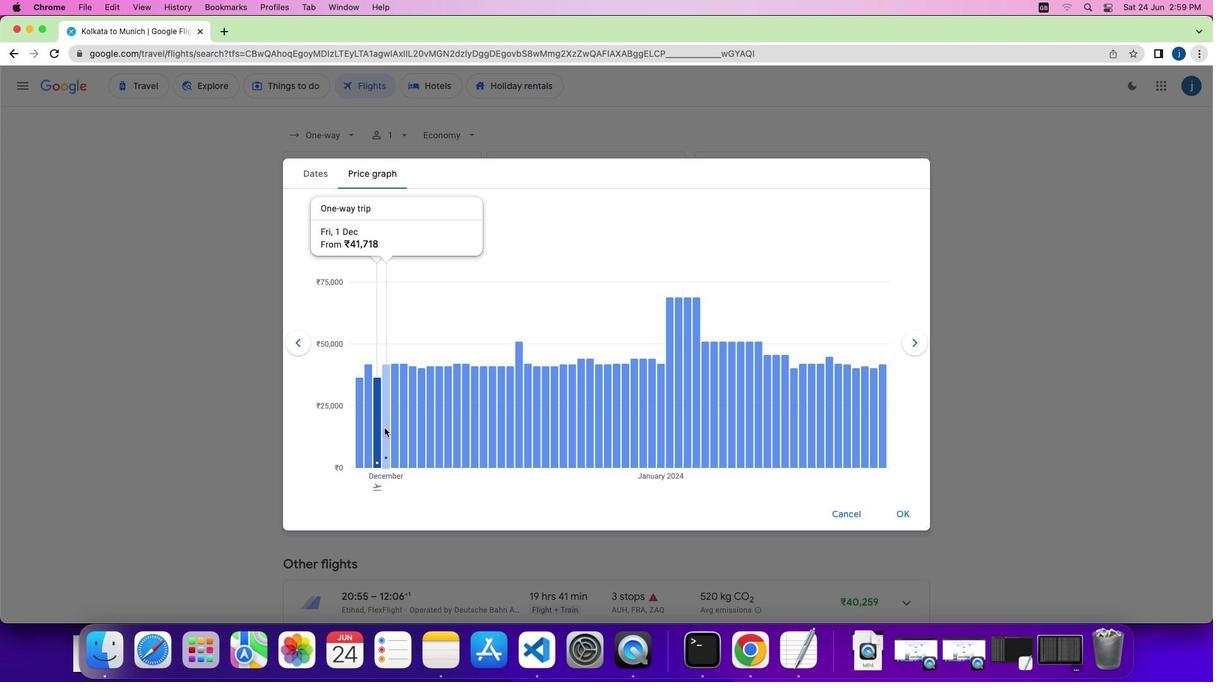 
Action: Mouse moved to (375, 427)
Screenshot: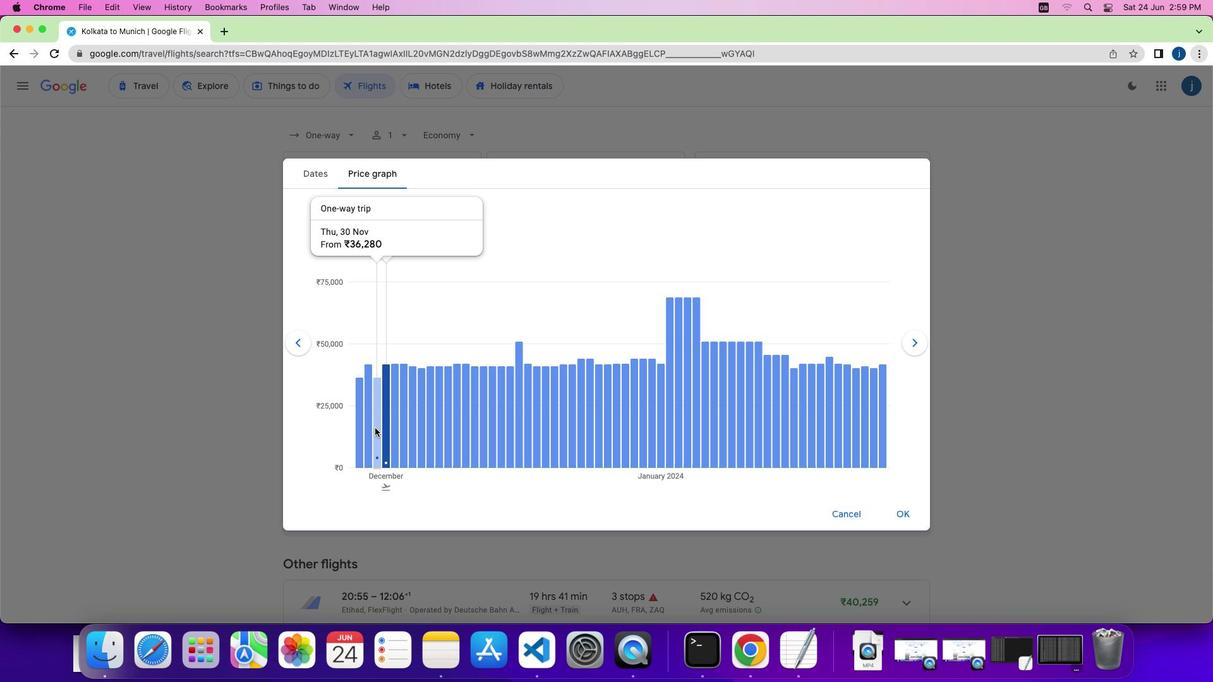 
Action: Mouse pressed left at (375, 427)
Screenshot: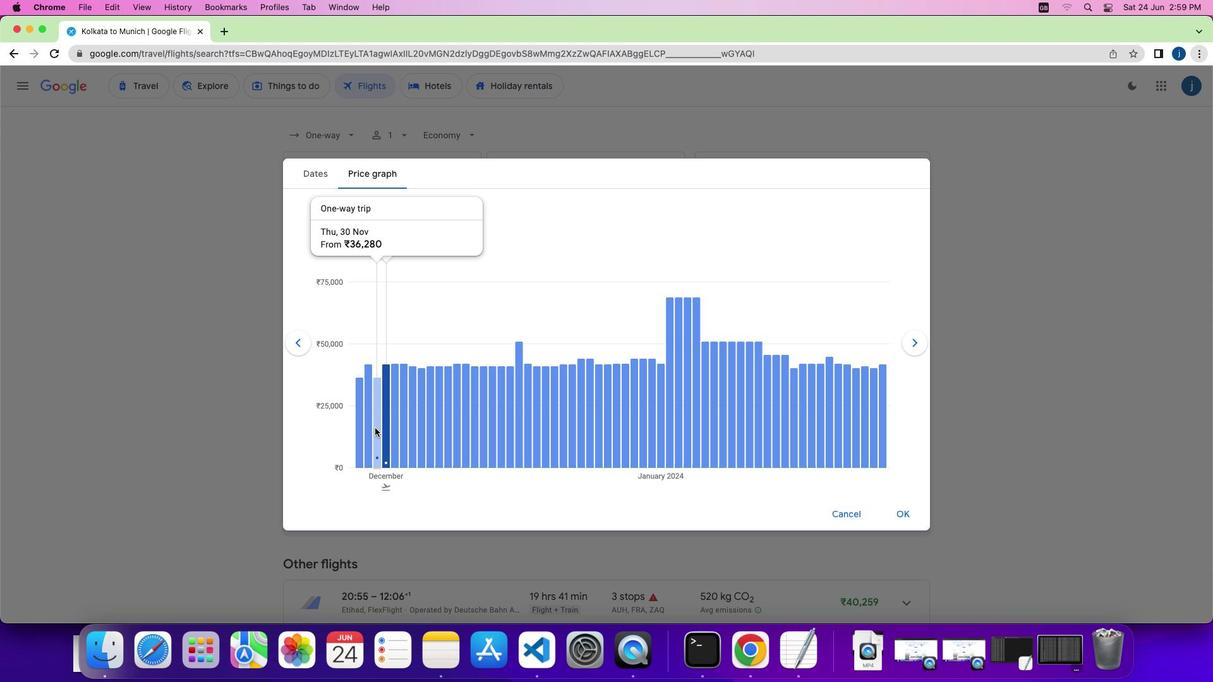 
